 Task: Add an event with the title Third Monthly Performance Evaluation and Development Planning, date '2023/12/15', time 8:50 AM to 10:50 AMand add a description: Deadline reminders encourage proactive planning and time management. They serve as a cue for individuals to assess their progress, identify any obstacles, and adjust their plans accordingly to ensure timely completion of the task or project., put the event into Blue category, logged in from the account softage.7@softage.netand send the event invitation to softage.9@softage.net and softage.10@softage.net. Set a reminder for the event 1 hour before
Action: Mouse moved to (111, 144)
Screenshot: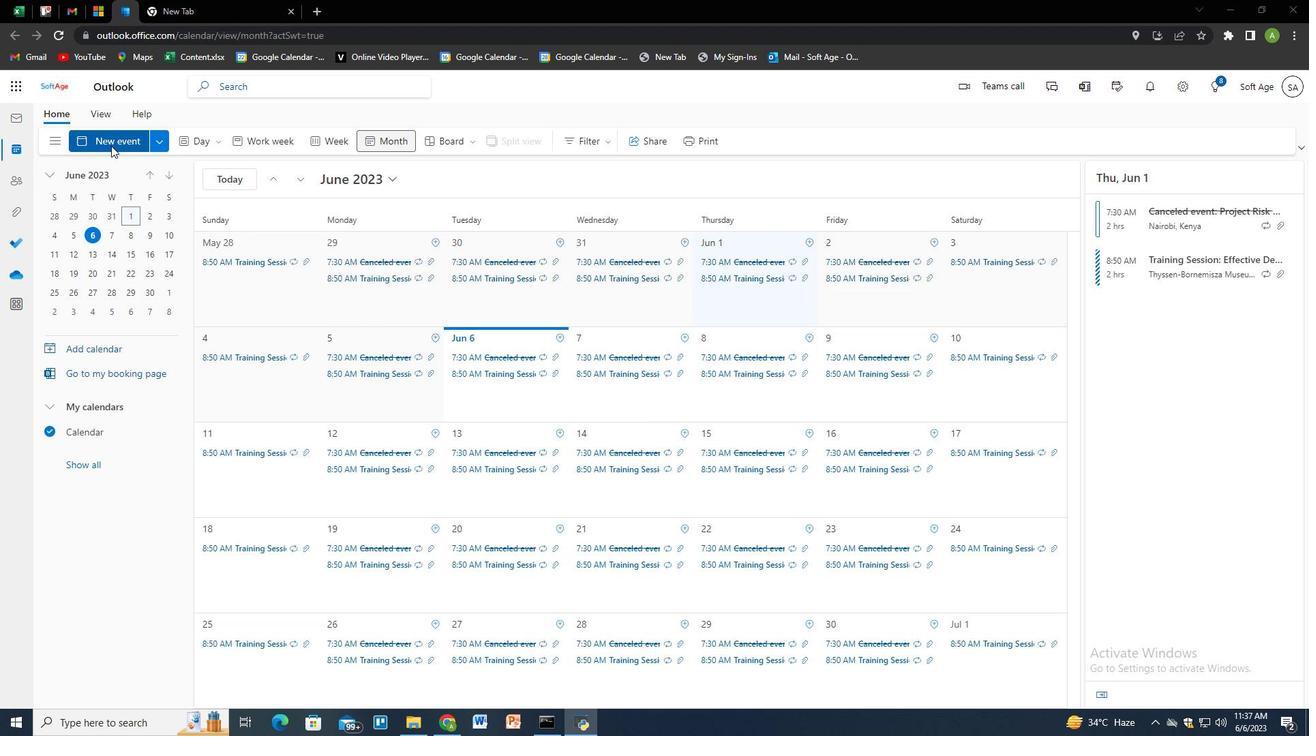 
Action: Mouse pressed left at (111, 144)
Screenshot: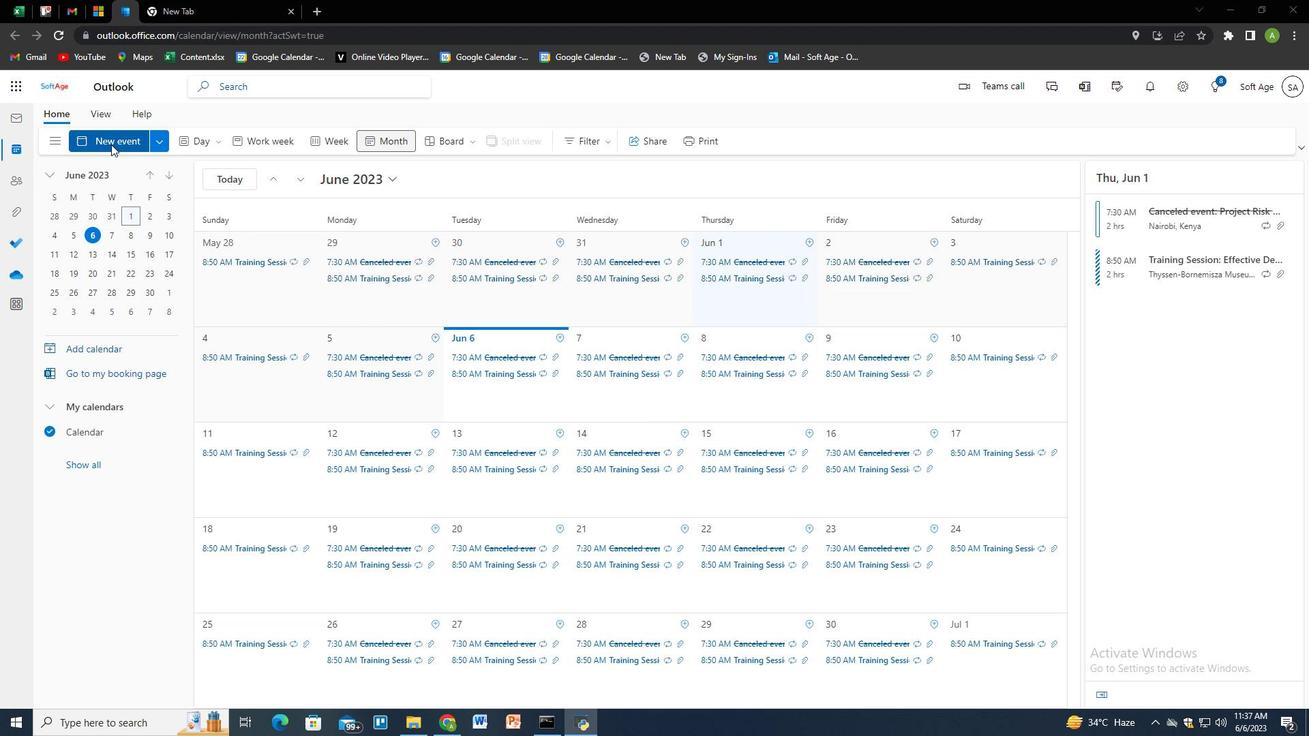 
Action: Mouse moved to (329, 251)
Screenshot: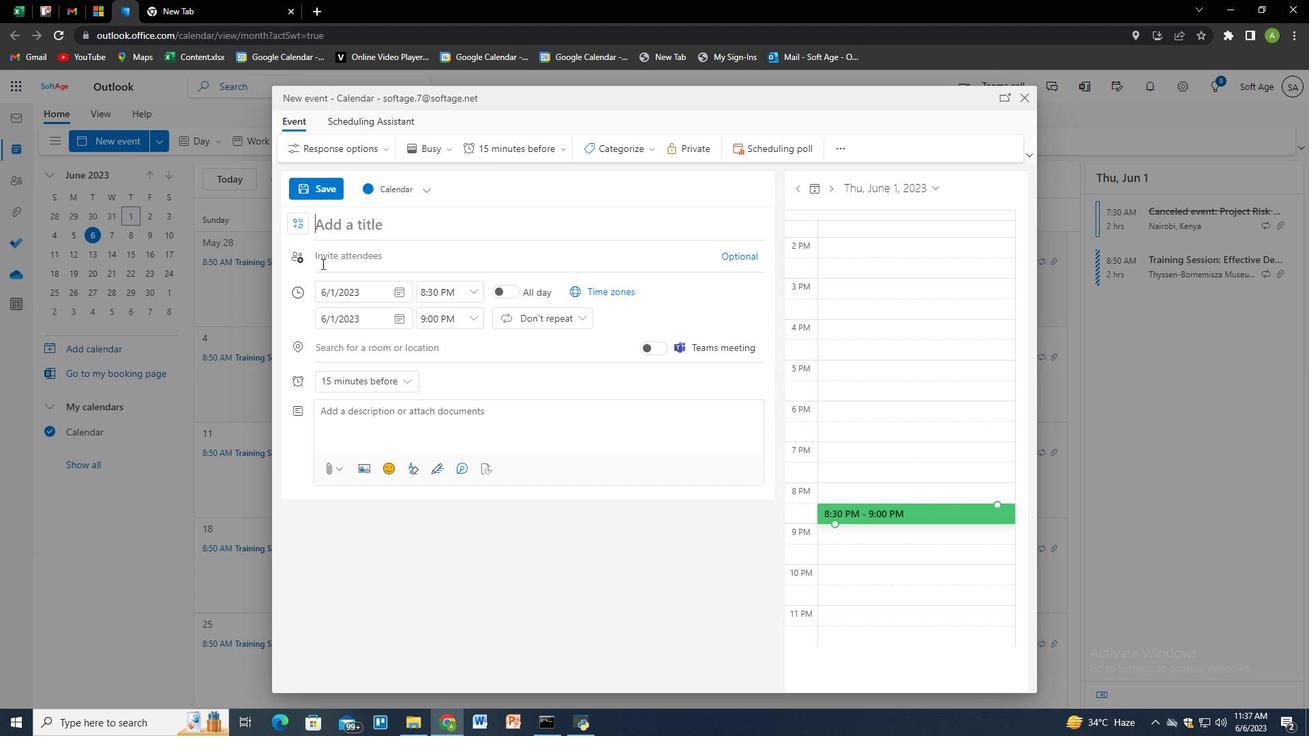 
Action: Key pressed <Key.shift>Third<Key.space><Key.shift>Monthly<Key.space>pe<Key.backspace><Key.backspace><Key.shift>Performance<Key.space><Key.shift>Evaluation<Key.space>and<Key.space><Key.shift>Development<Key.space><Key.shift>Planning,
Screenshot: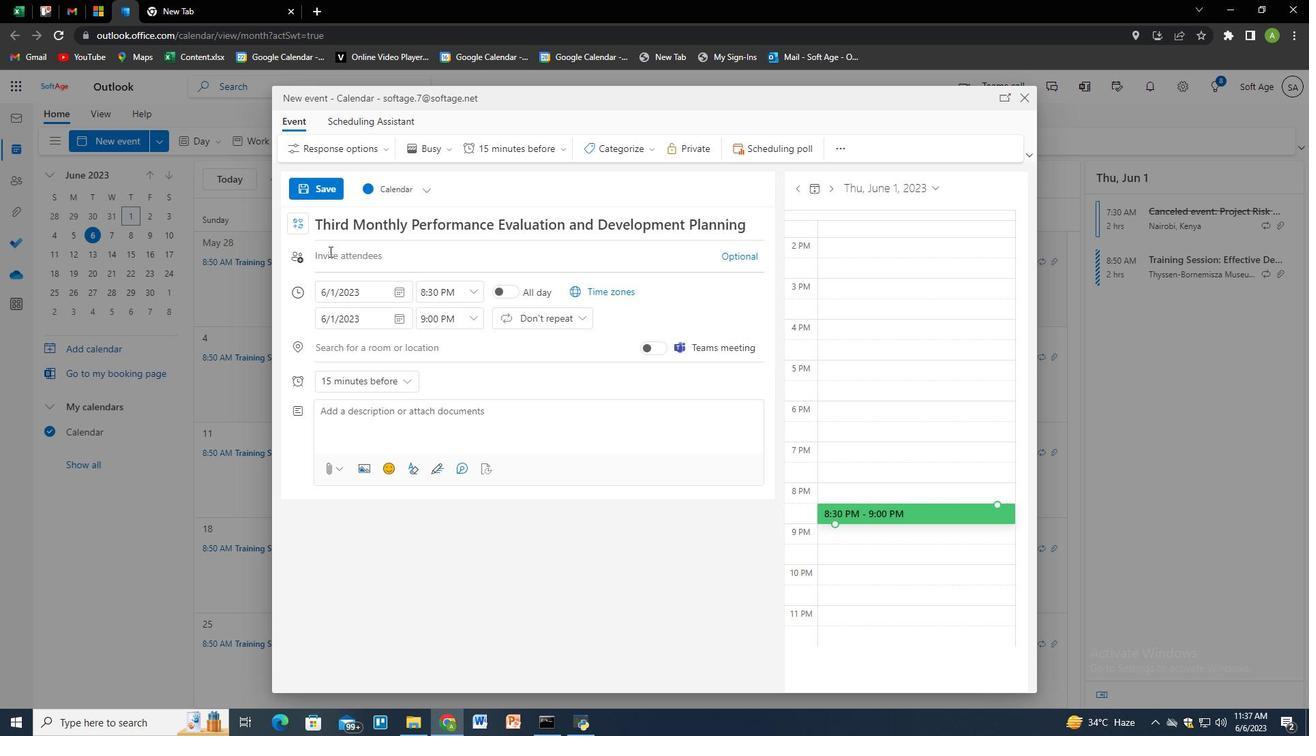 
Action: Mouse moved to (398, 292)
Screenshot: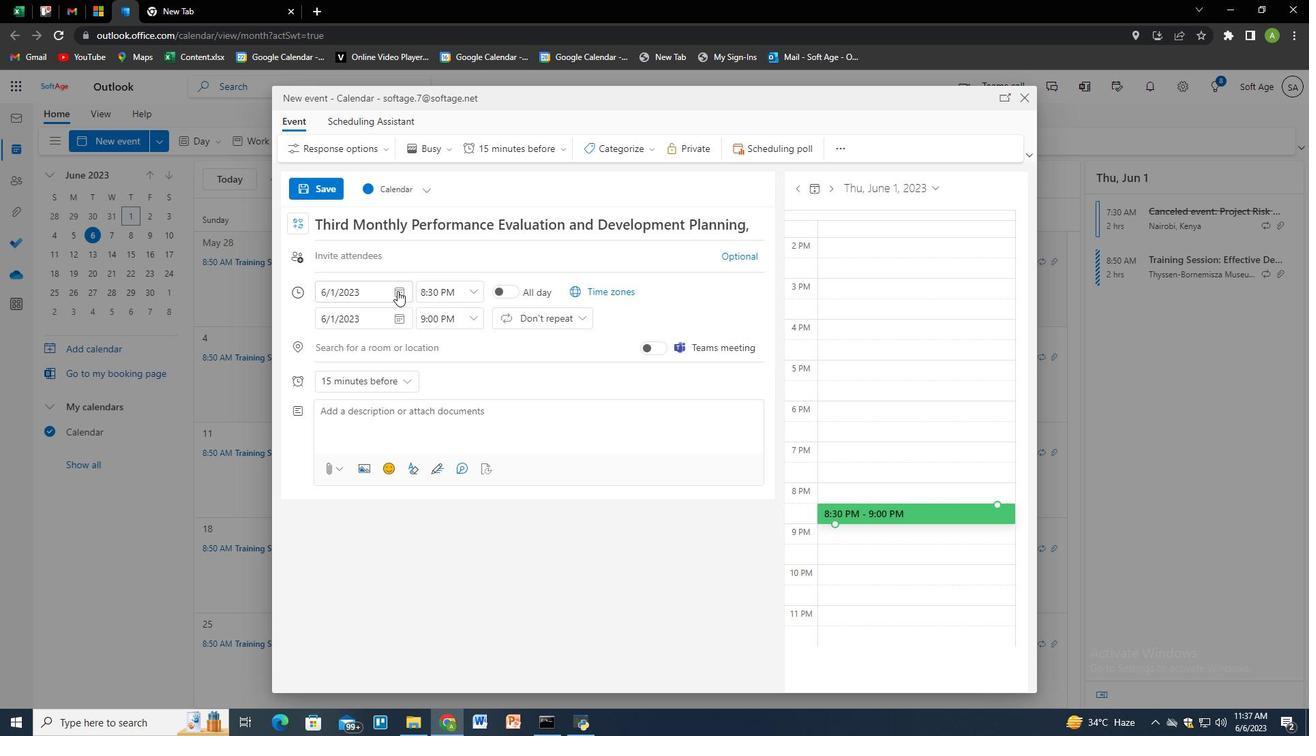 
Action: Mouse pressed left at (398, 292)
Screenshot: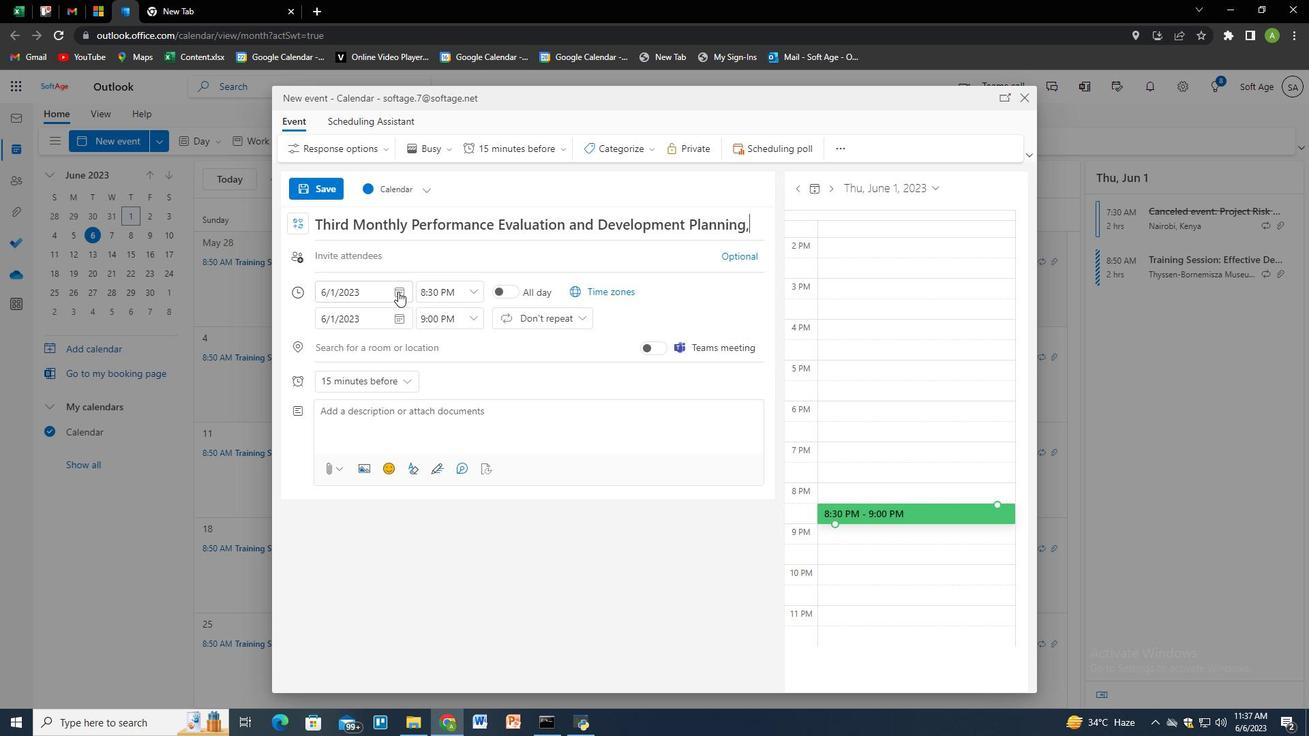 
Action: Mouse moved to (395, 313)
Screenshot: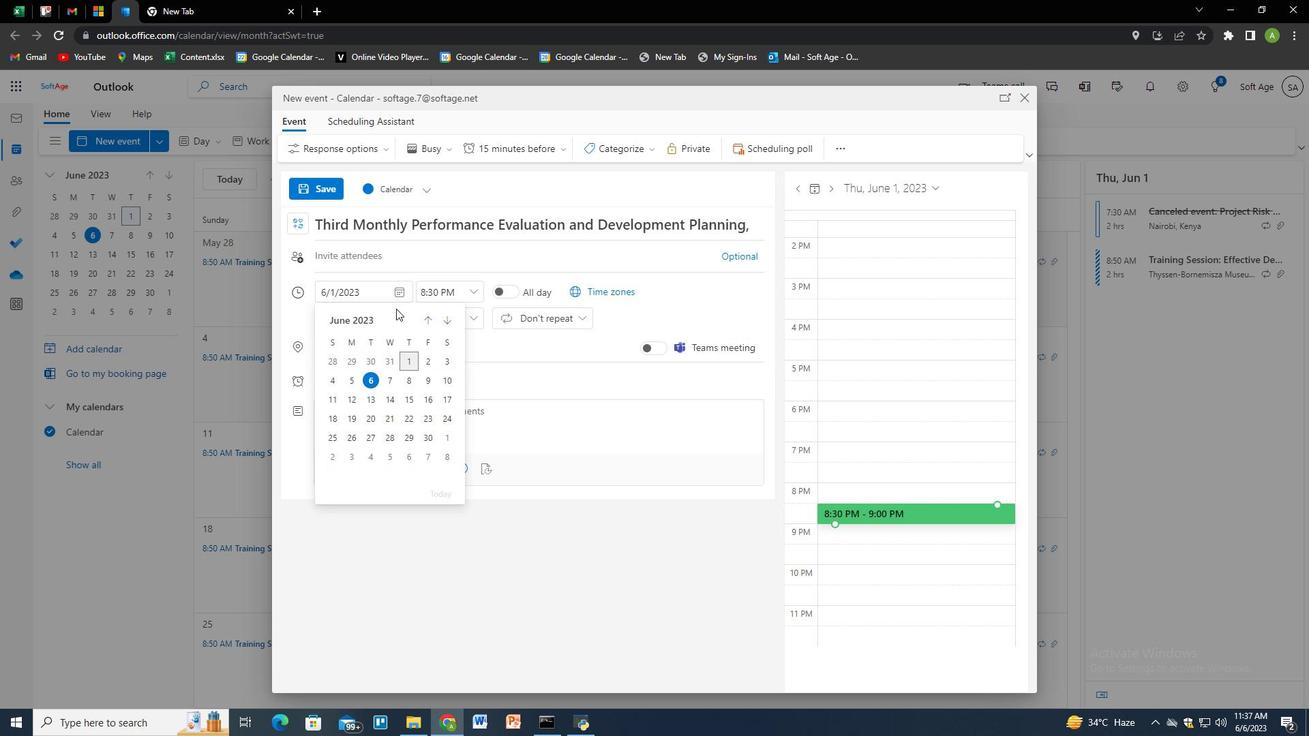 
Action: Mouse pressed left at (395, 313)
Screenshot: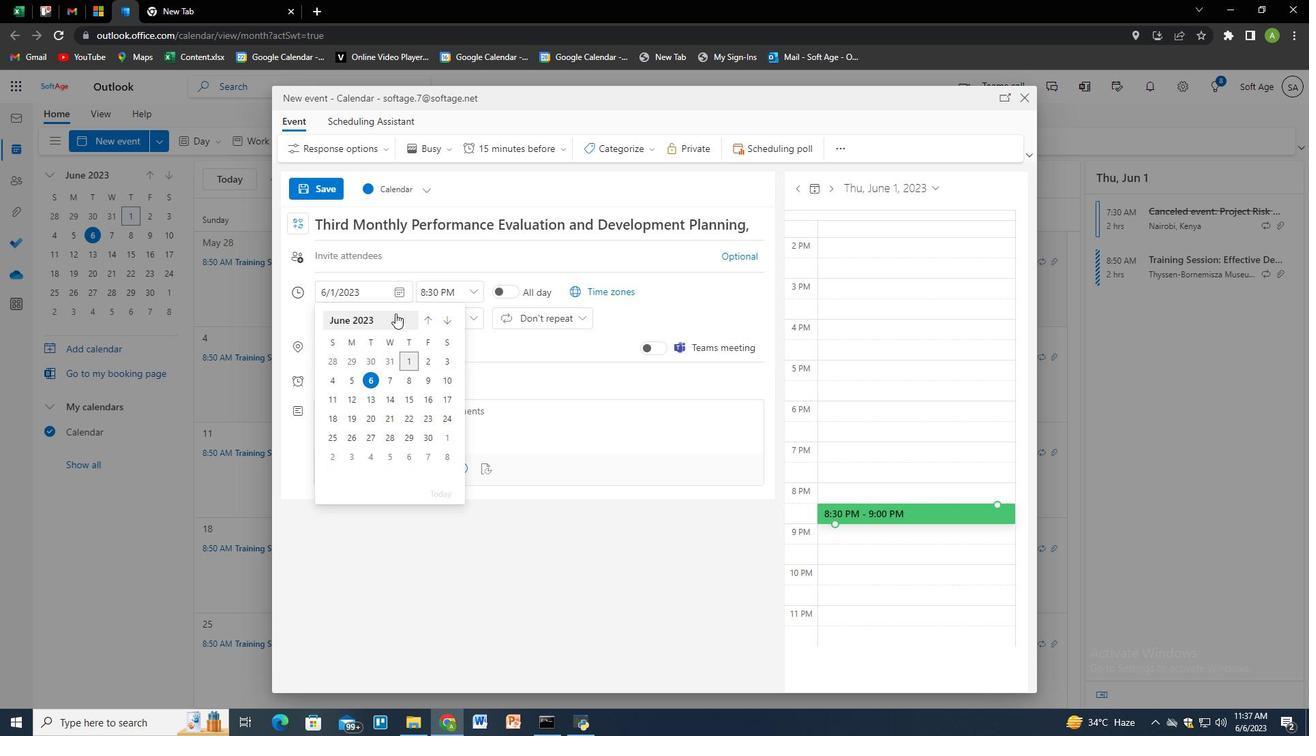 
Action: Mouse pressed left at (395, 313)
Screenshot: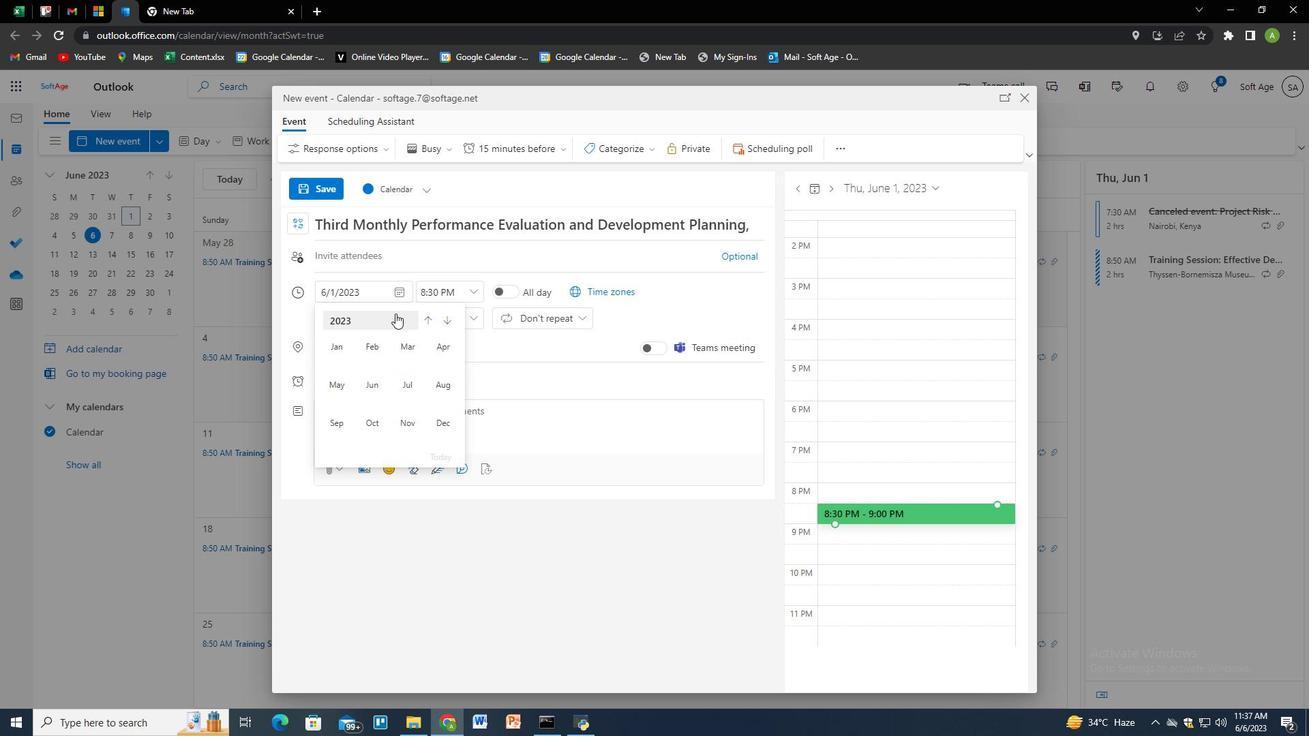 
Action: Mouse moved to (437, 347)
Screenshot: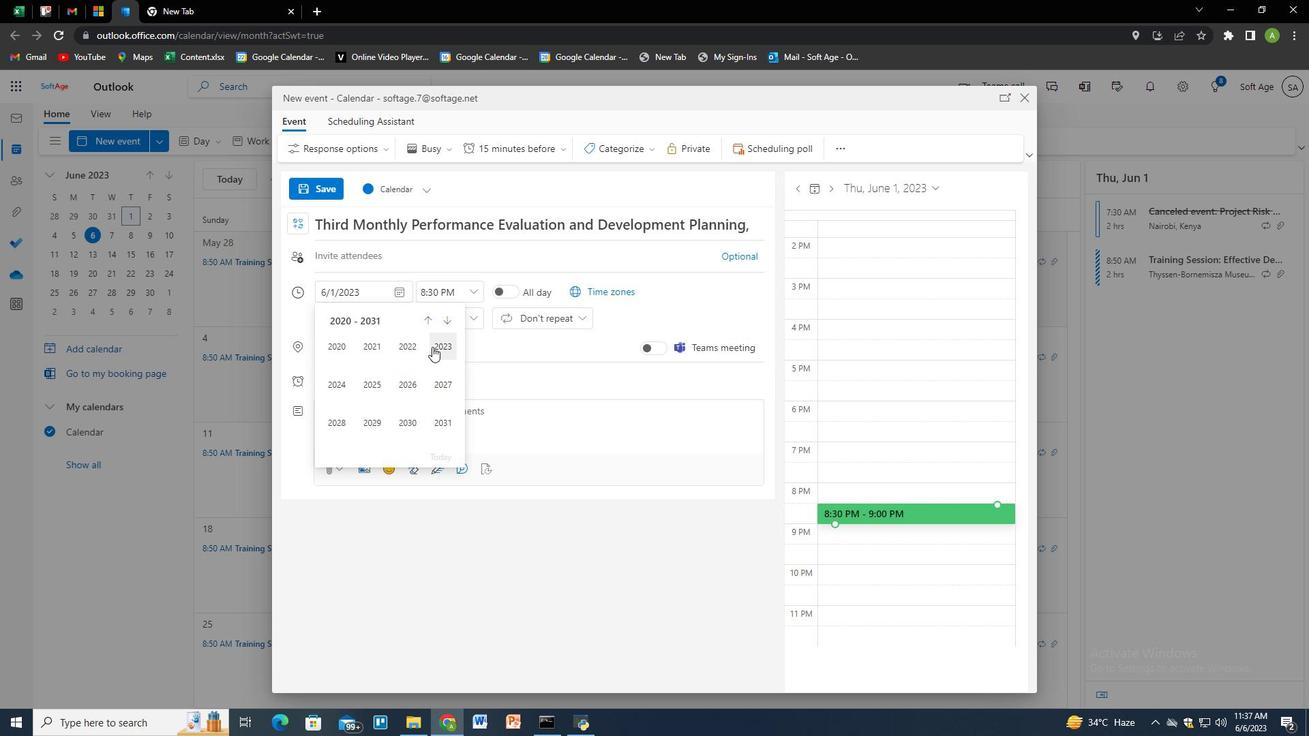 
Action: Mouse pressed left at (437, 347)
Screenshot: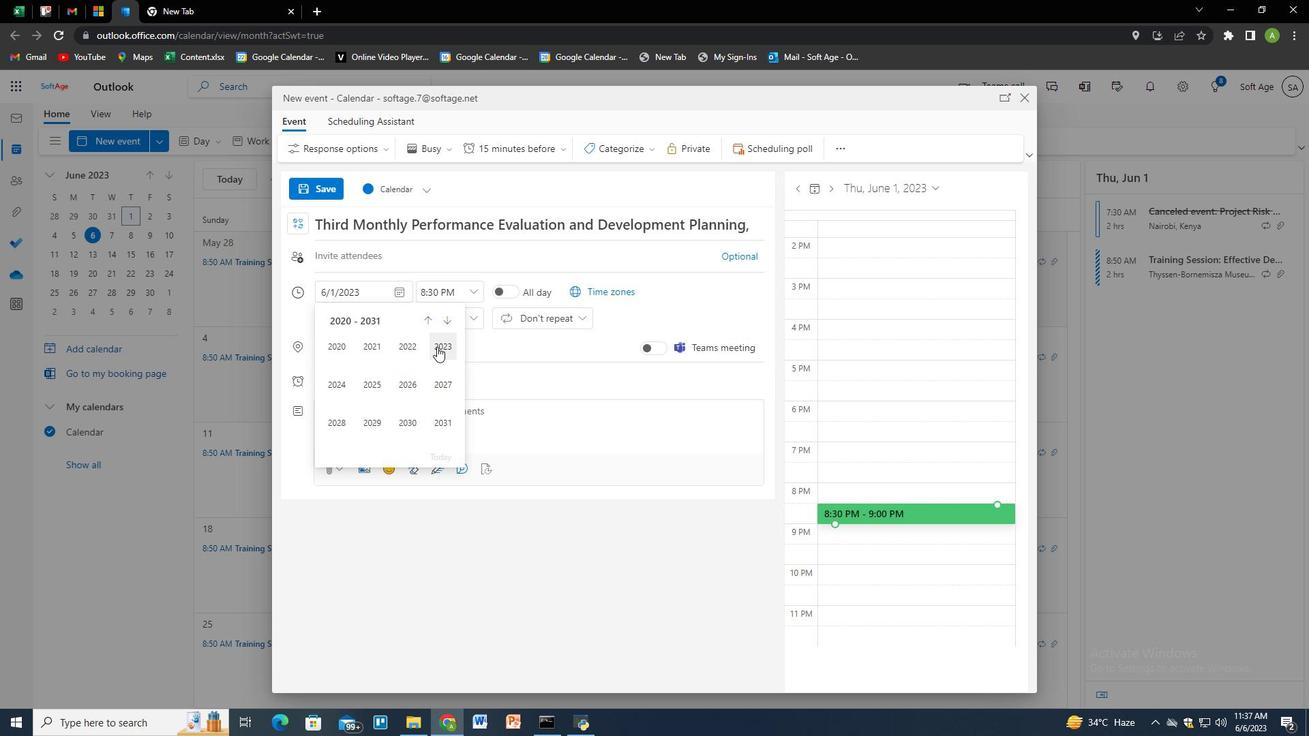 
Action: Mouse moved to (440, 419)
Screenshot: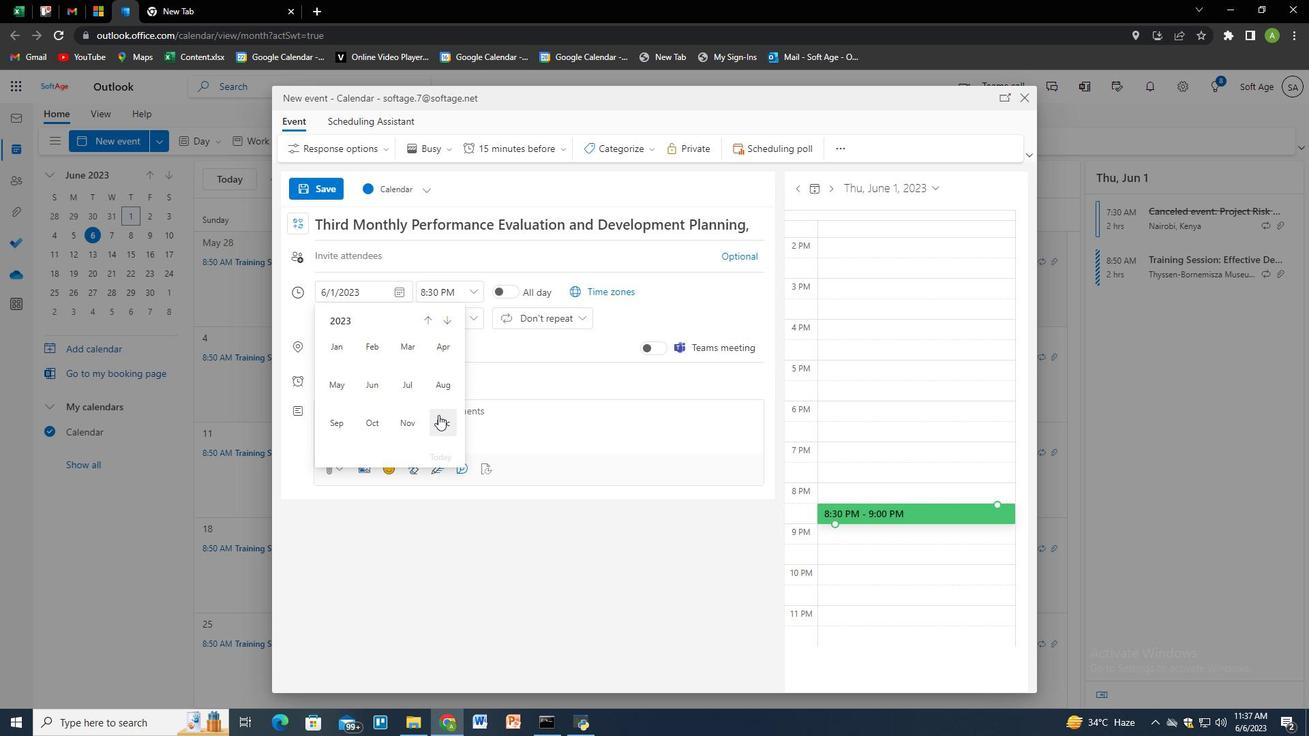 
Action: Mouse pressed left at (440, 419)
Screenshot: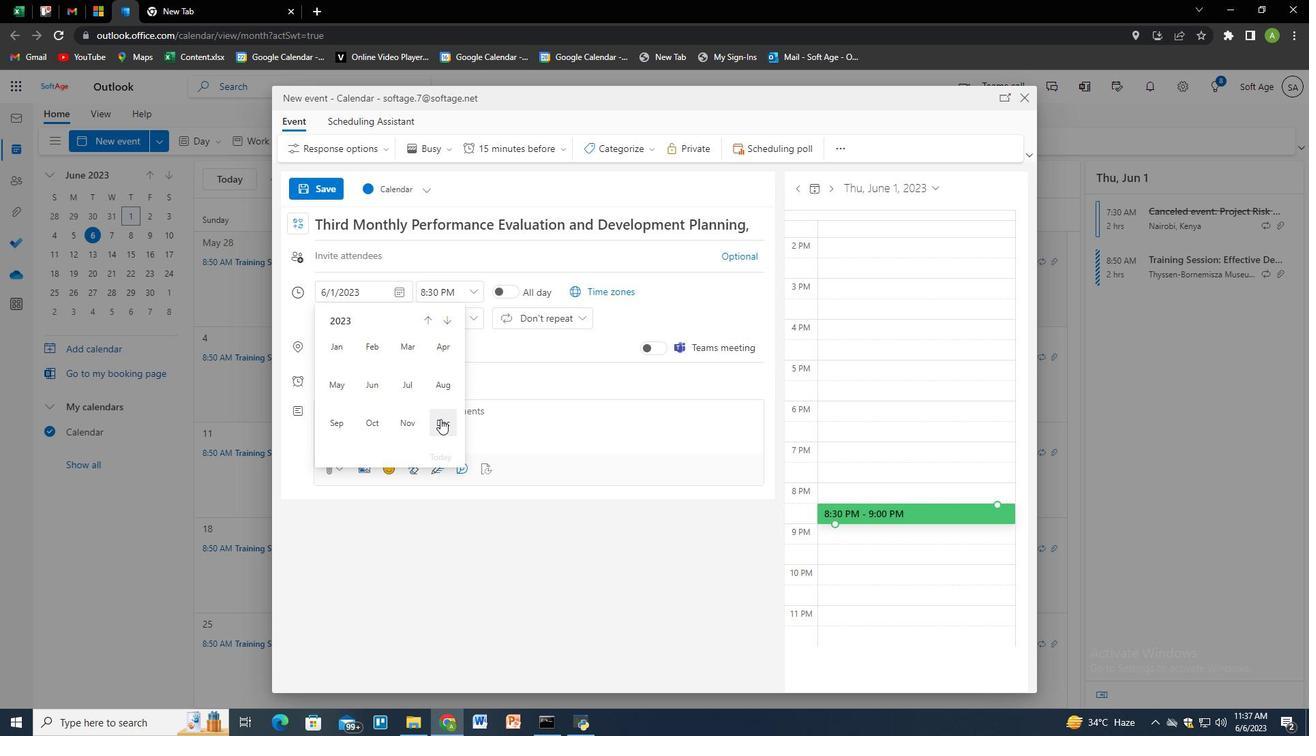 
Action: Mouse moved to (435, 403)
Screenshot: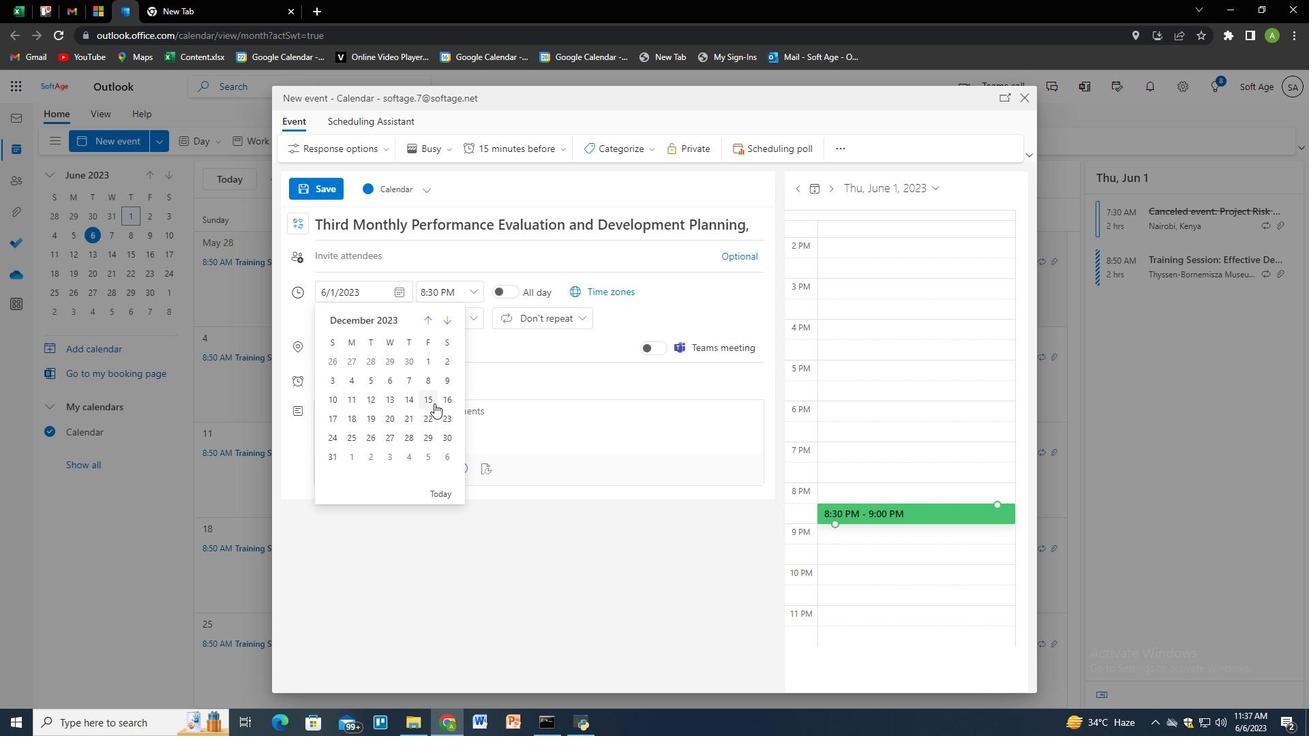 
Action: Mouse pressed left at (435, 403)
Screenshot: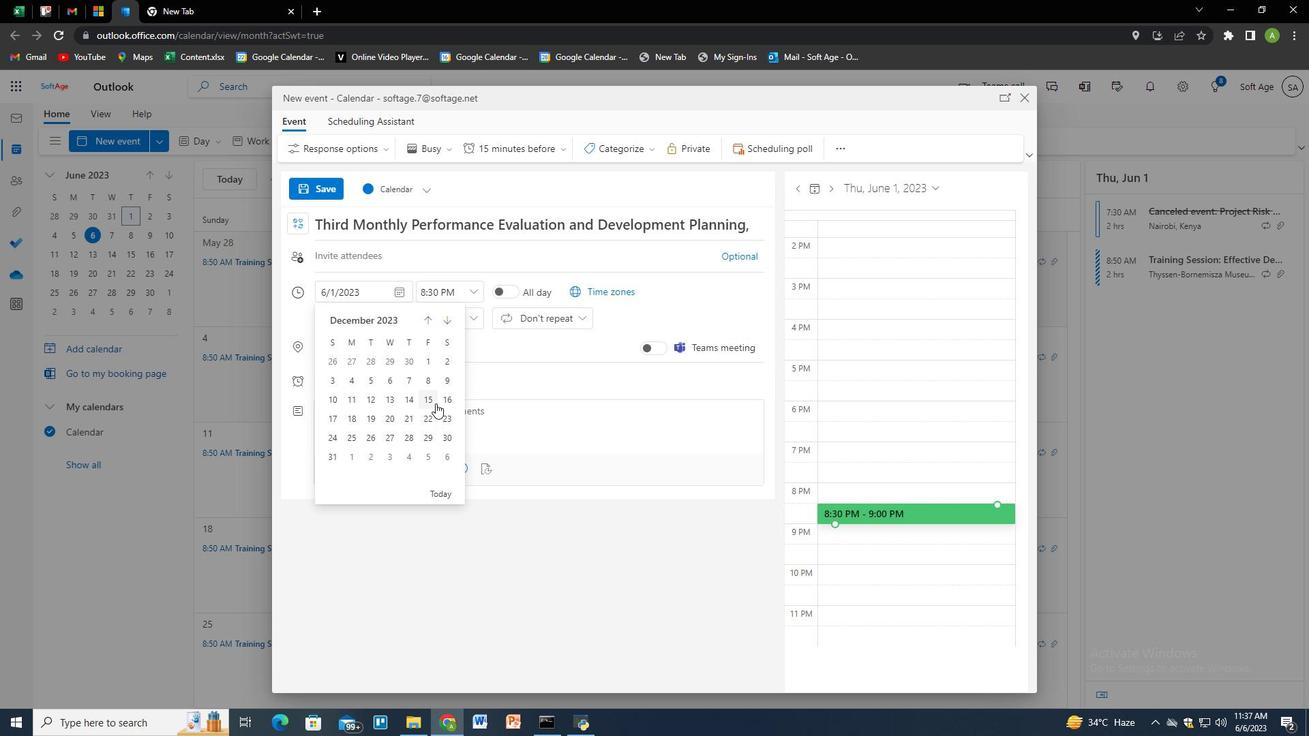 
Action: Mouse moved to (431, 294)
Screenshot: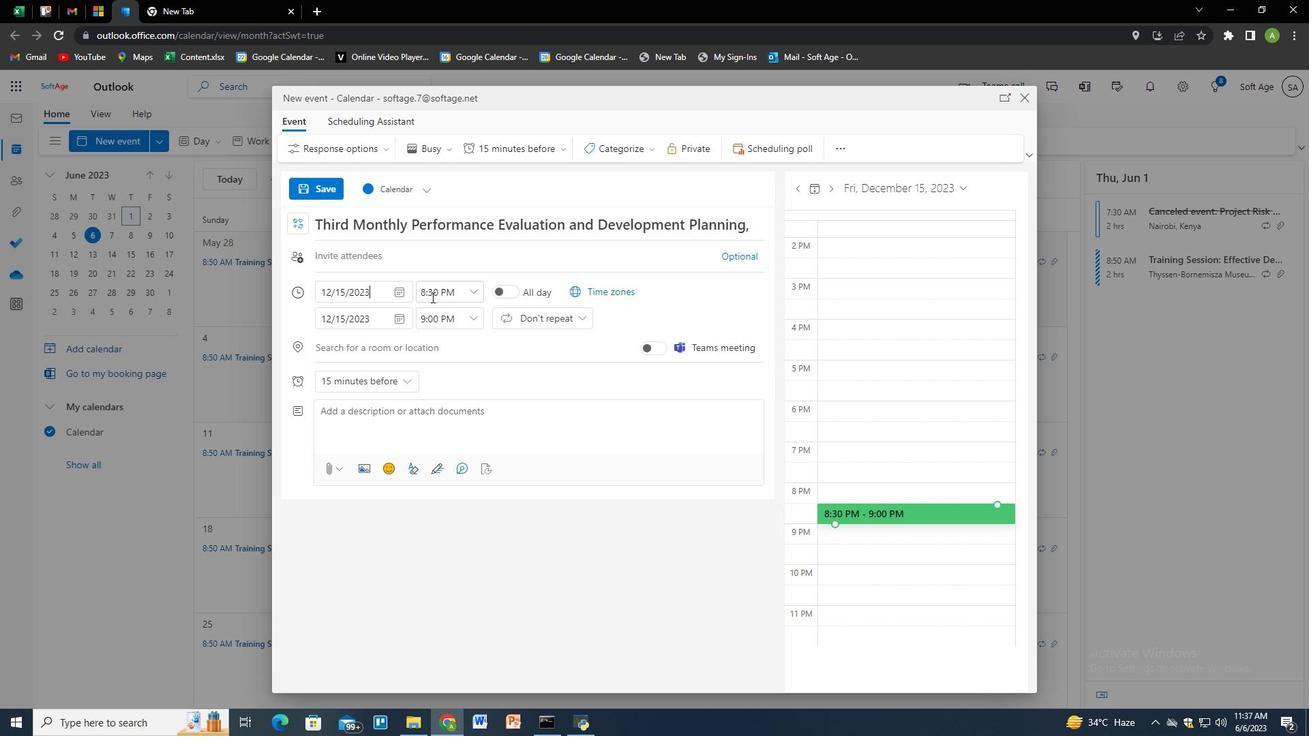 
Action: Mouse pressed left at (431, 294)
Screenshot: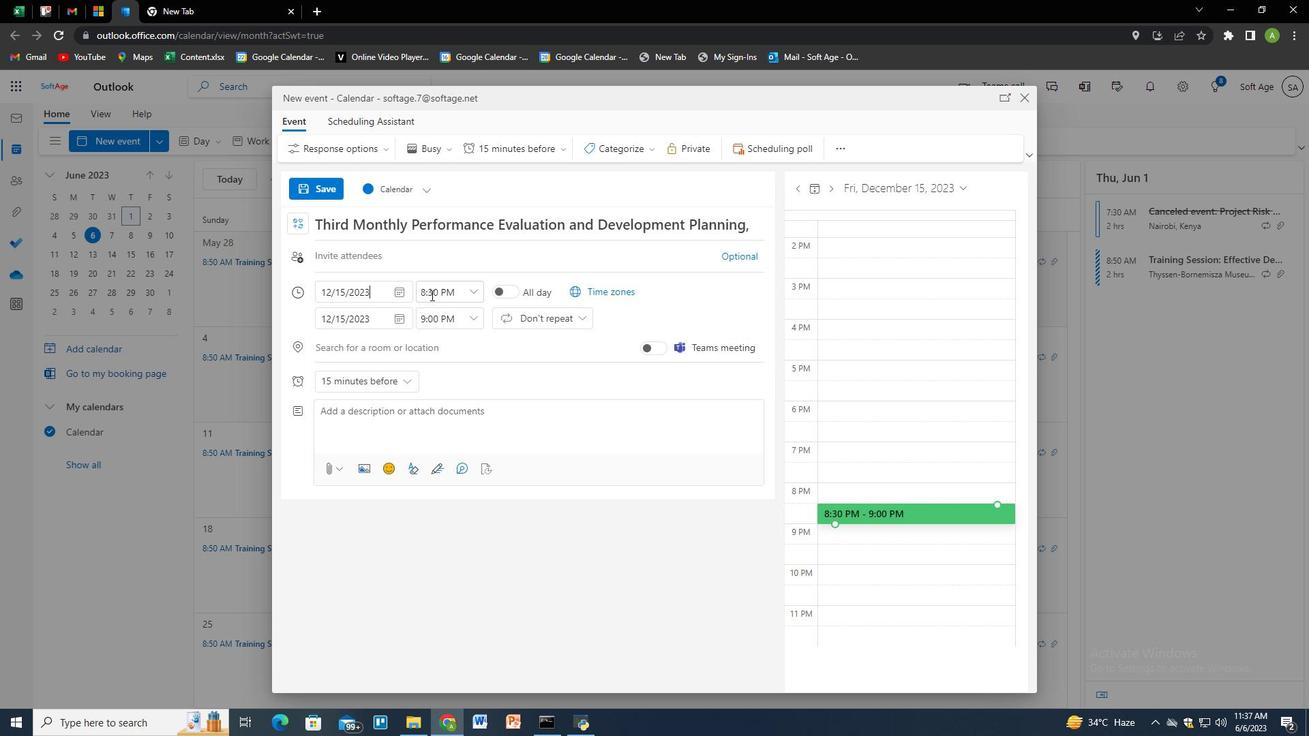 
Action: Key pressed 8<Key.shift_r>:50<Key.space><Key.shift>AM
Screenshot: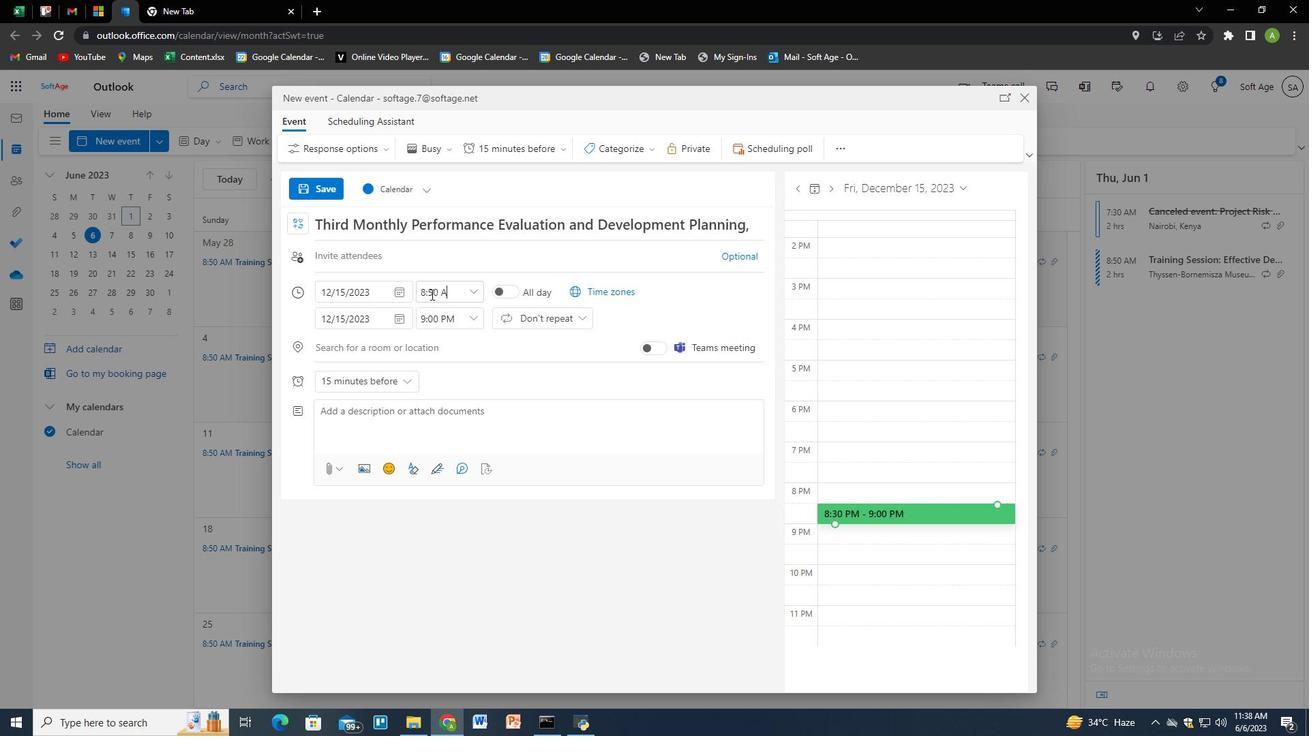 
Action: Mouse moved to (436, 314)
Screenshot: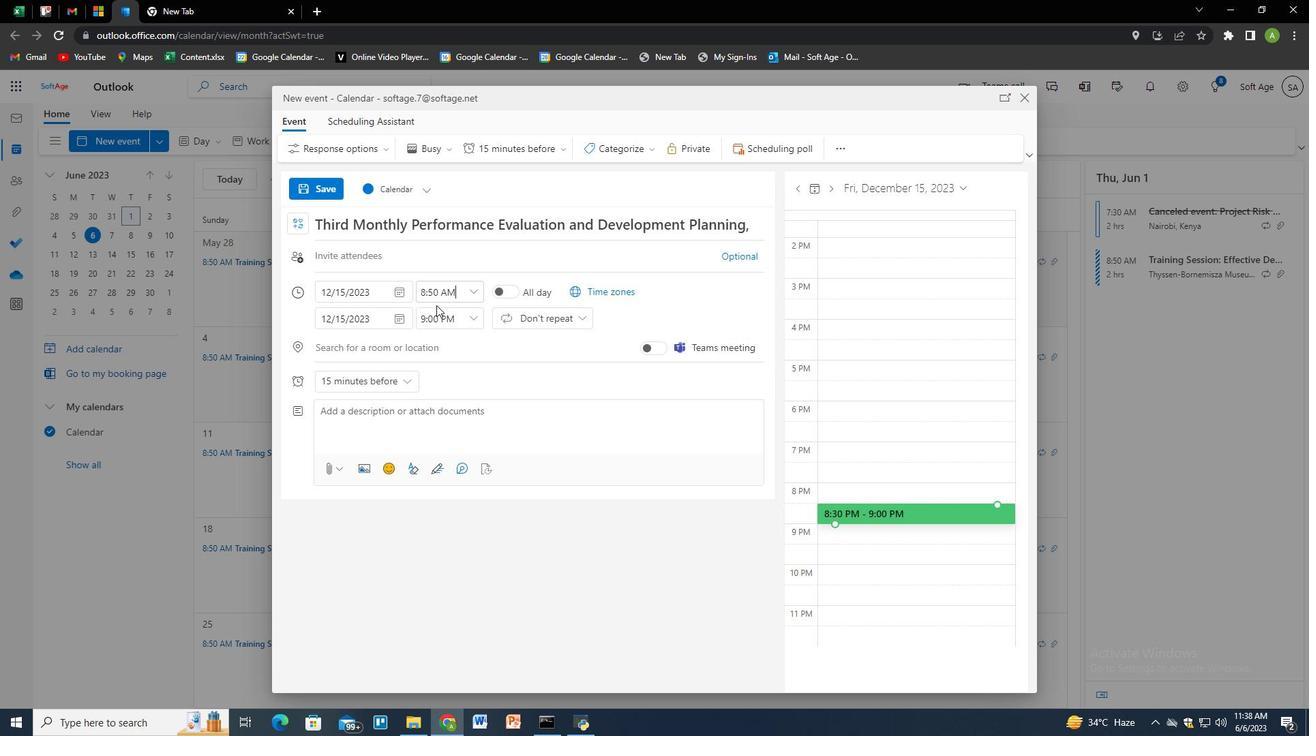 
Action: Mouse pressed left at (436, 314)
Screenshot: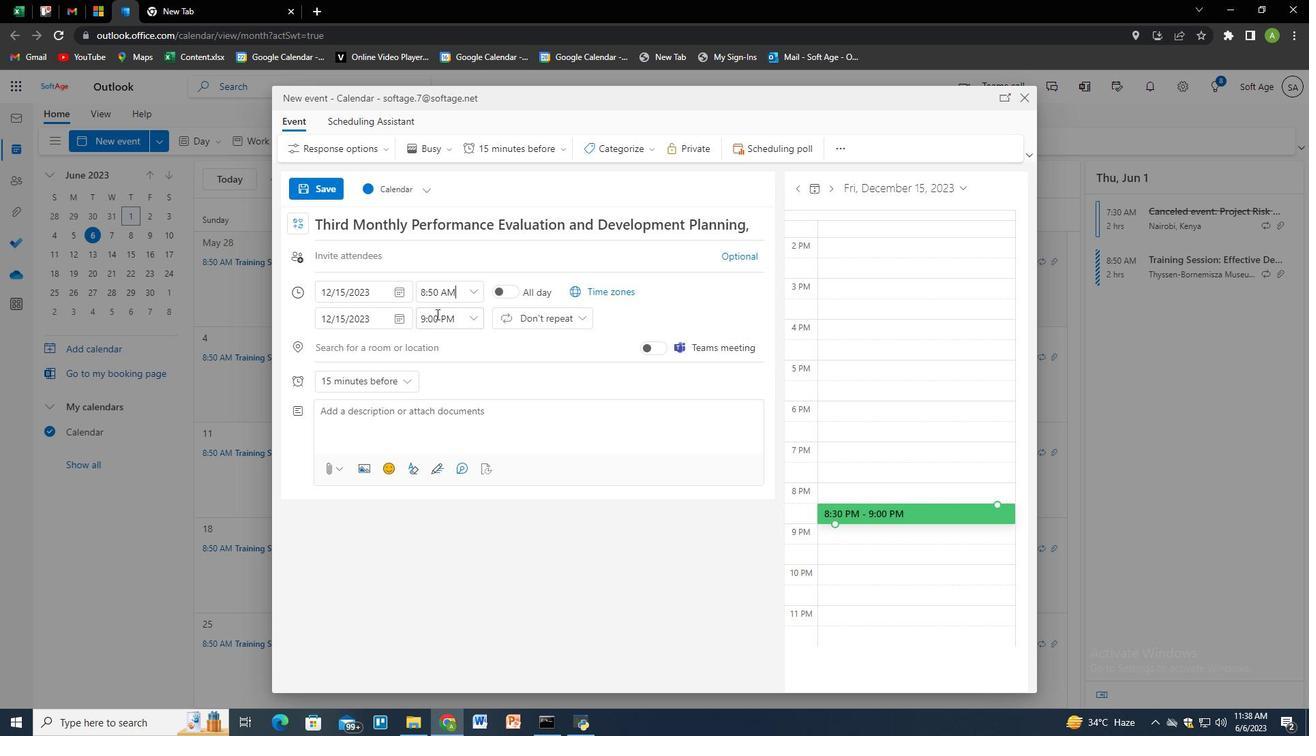 
Action: Key pressed 10<Key.shift_r>:50<Key.space><Key.shift><Key.shift><Key.shift><Key.shift><Key.shift>AMM<Key.tab><Key.tab><Key.tab><Key.tab><Key.tab><Key.tab><Key.tab><Key.shift>Deadlinw<Key.space><Key.backspace><Key.backspace>e<Key.space>reminders<Key.space>encourage<Key.space>proactive<Key.space>planning<Key.space>and<Key.space>time<Key.space>management.<Key.space><Key.shift>They<Key.space>serve<Key.space>as<Key.space>acu<Key.backspace><Key.backspace>
Screenshot: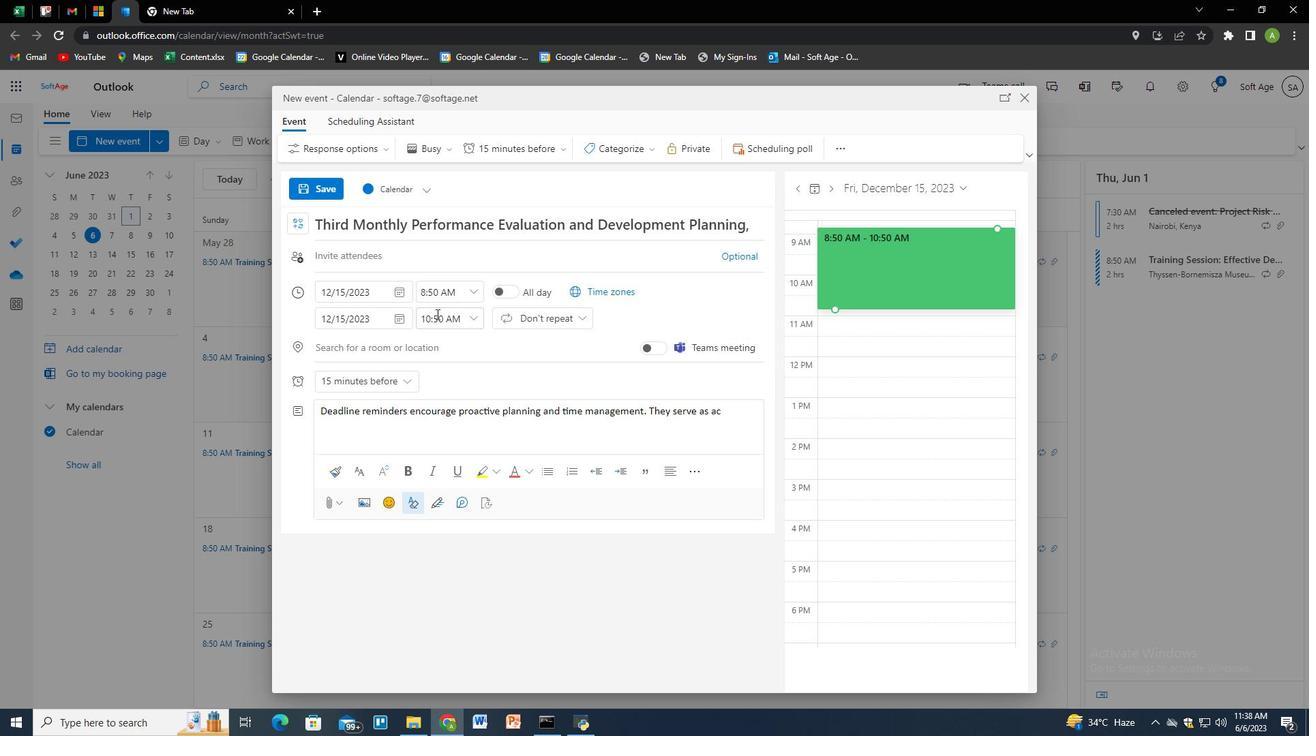 
Action: Mouse moved to (1311, 419)
Screenshot: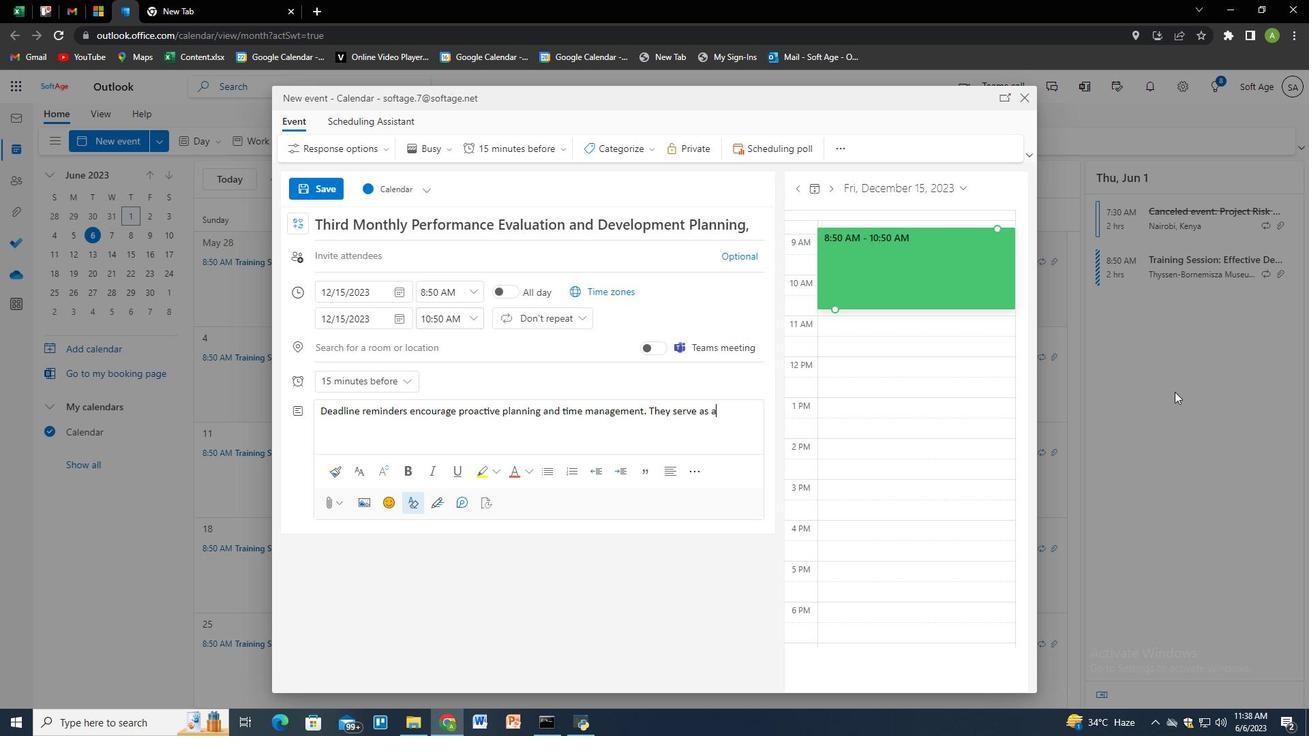 
Action: Key pressed <Key.space>cue<Key.space>for<Key.space>individuals<Key.space>to<Key.space>assess<Key.space>ther<Key.backspace>ir<Key.space>progrea<Key.backspace>ss,<Key.space><Key.shift>They<Key.space>serve<Key.space>as<Key.space><Key.backspace><Key.backspace><Key.backspace><Key.backspace><Key.backspace><Key.backspace><Key.backspace><Key.backspace><Key.backspace><Key.backspace><Key.backspace><Key.backspace><Key.backspace><Key.backspace><Key.backspace><Key.backspace><Key.backspace><Key.backspace><Key.backspace><Key.backspace><Key.backspace><Key.backspace><Key.backspace><Key.backspace><Key.backspace><Key.backspace><Key.backspace><Key.backspace><Key.backspace><Key.backspace><Key.backspace><Key.backspace><Key.backspace><Key.backspace><Key.backspace><Key.backspace><Key.backspace><Key.backspace><Key.backspace><Key.backspace><Key.backspace><Key.backspace><Key.backspace><Key.backspace><Key.backspace><Key.backspace><Key.backspace><Key.backspace><Key.backspace><Key.backspace><Key.backspace><Key.backspace>individuals<Key.space>to<Key.space>assiss<Key.backspace><Key.backspace><Key.backspace>ess<Key.space>their<Key.space>r<Key.backspace>progress,ide<Key.backspace><Key.backspace><Key.backspace><Key.space>identigy<Key.backspace><Key.backspace>fy<Key.space>any<Key.space>obstacles,<Key.space>and<Key.space>adjuct<Key.backspace><Key.backspace>st<Key.space>their<Key.space>plans<Key.space>accordingly<Key.space>to<Key.space>enfu<Key.backspace><Key.backspace>sure<Key.space>timely<Key.space>completion<Key.space>of<Key.space>the<Key.space>tadk<Key.backspace><Key.backspace>sk<Key.space>or<Key.space>project.
Screenshot: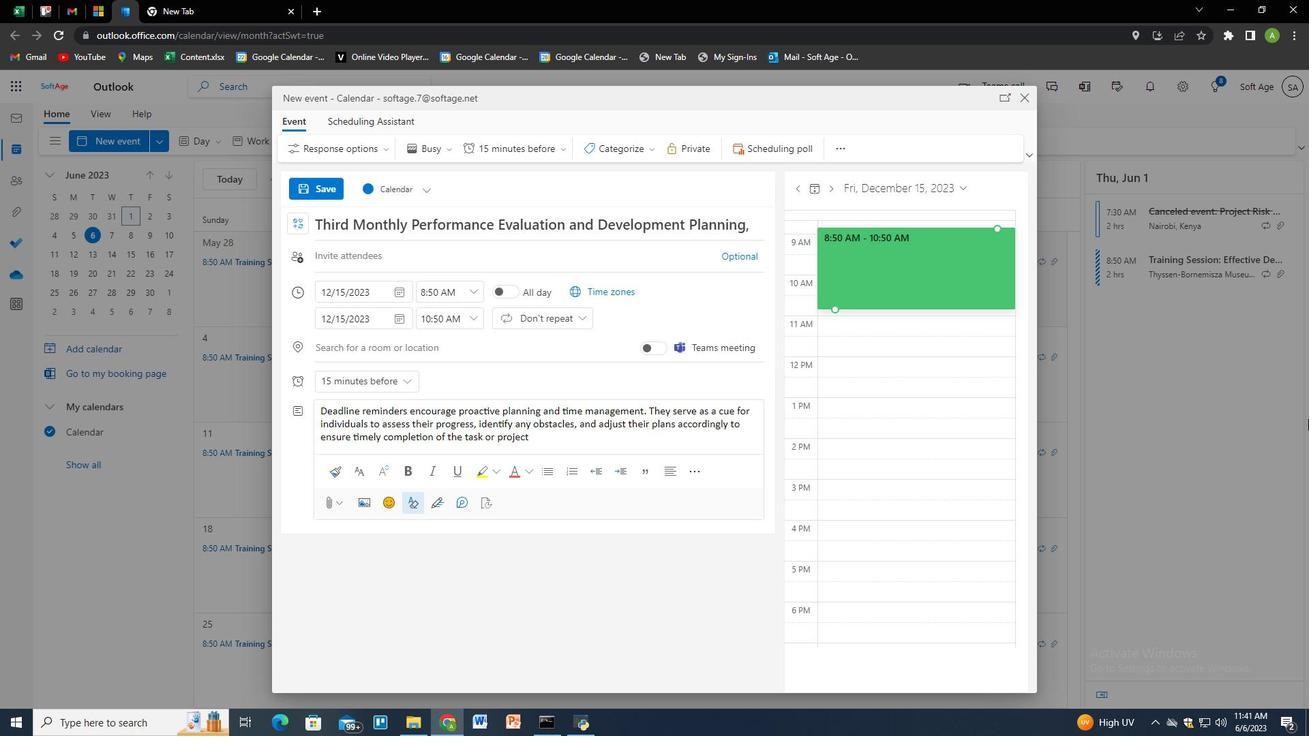 
Action: Mouse moved to (631, 157)
Screenshot: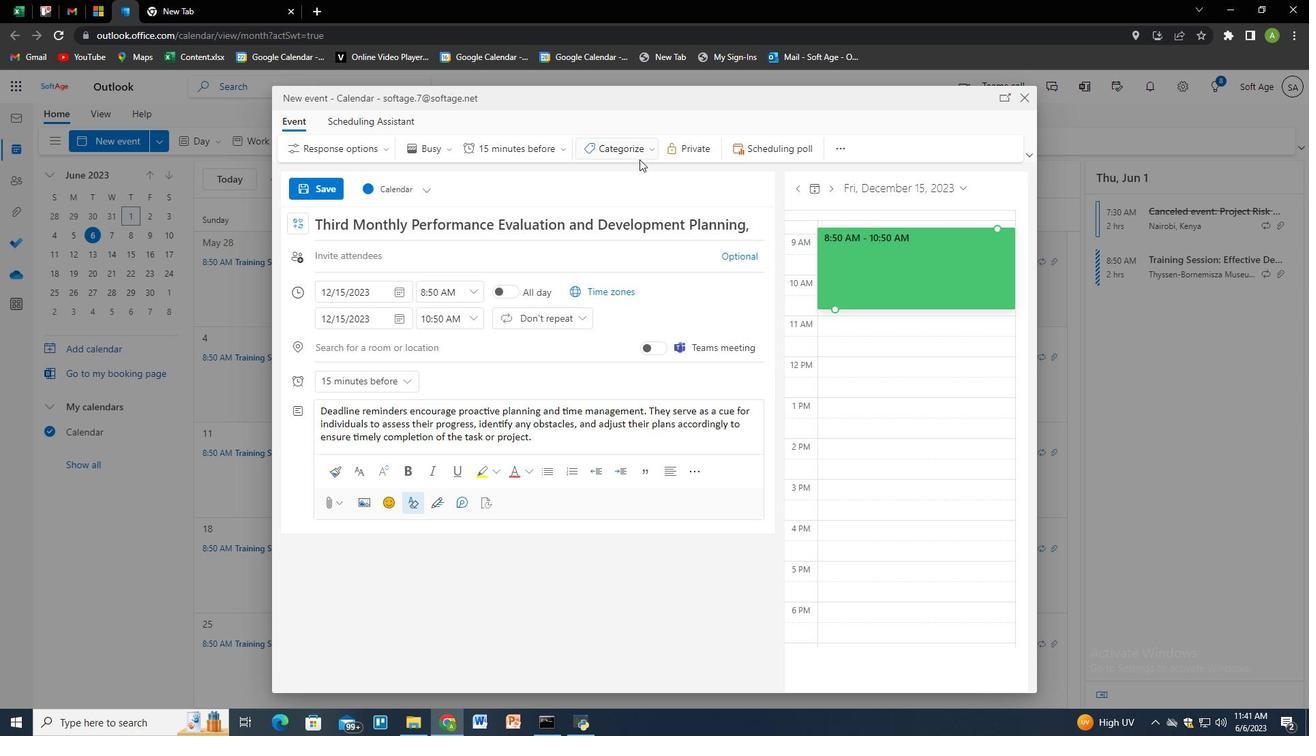 
Action: Mouse pressed left at (631, 157)
Screenshot: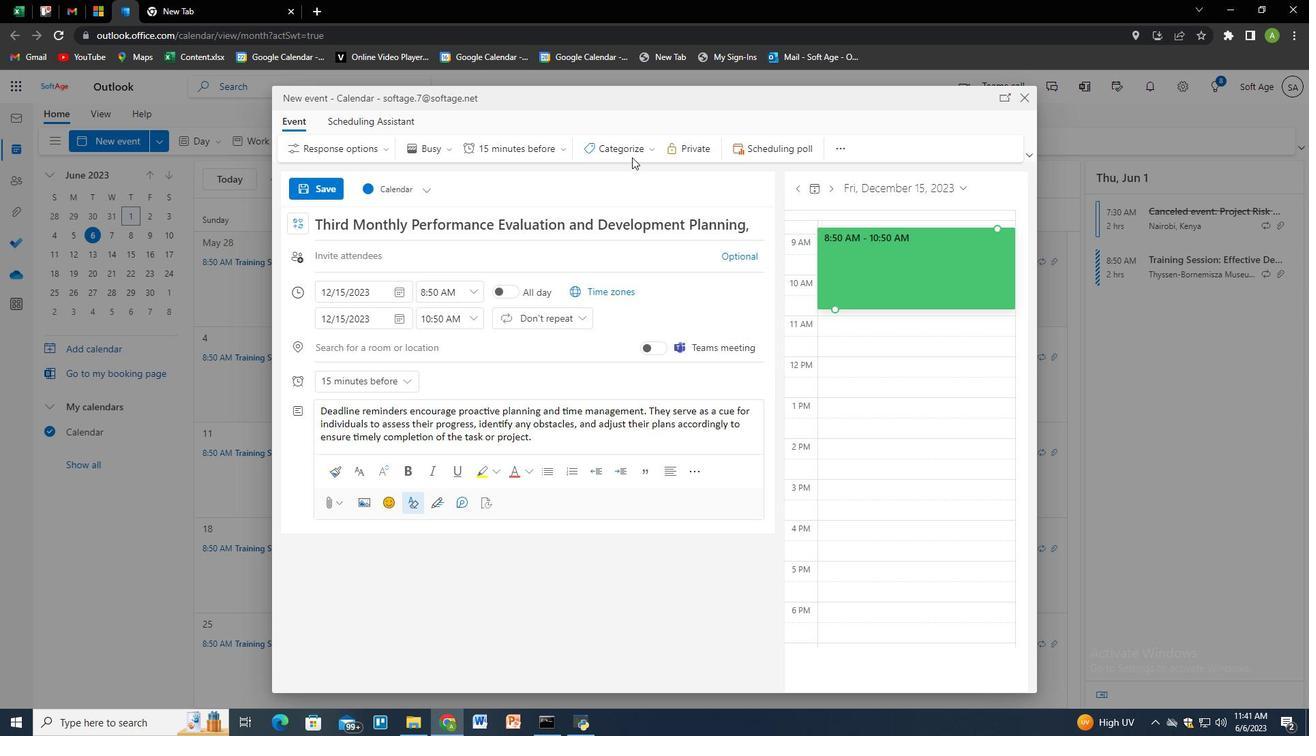 
Action: Mouse moved to (630, 178)
Screenshot: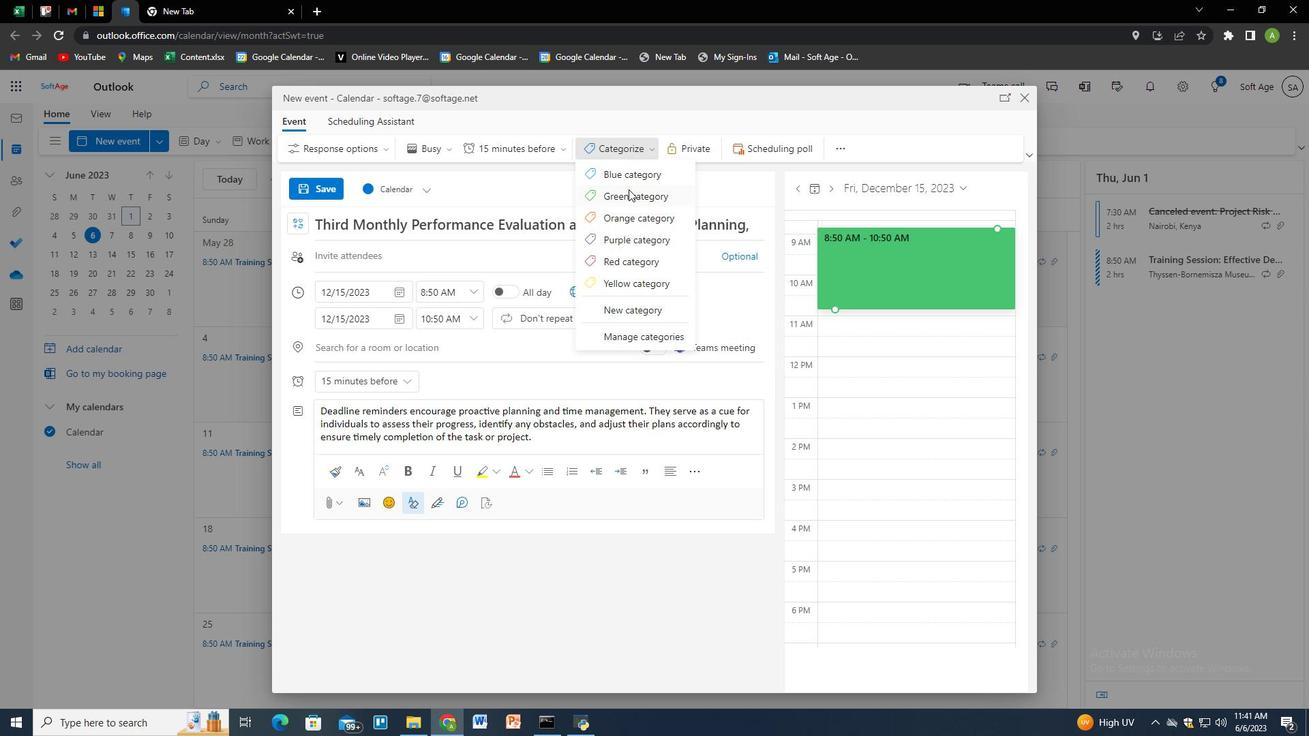 
Action: Mouse pressed left at (630, 178)
Screenshot: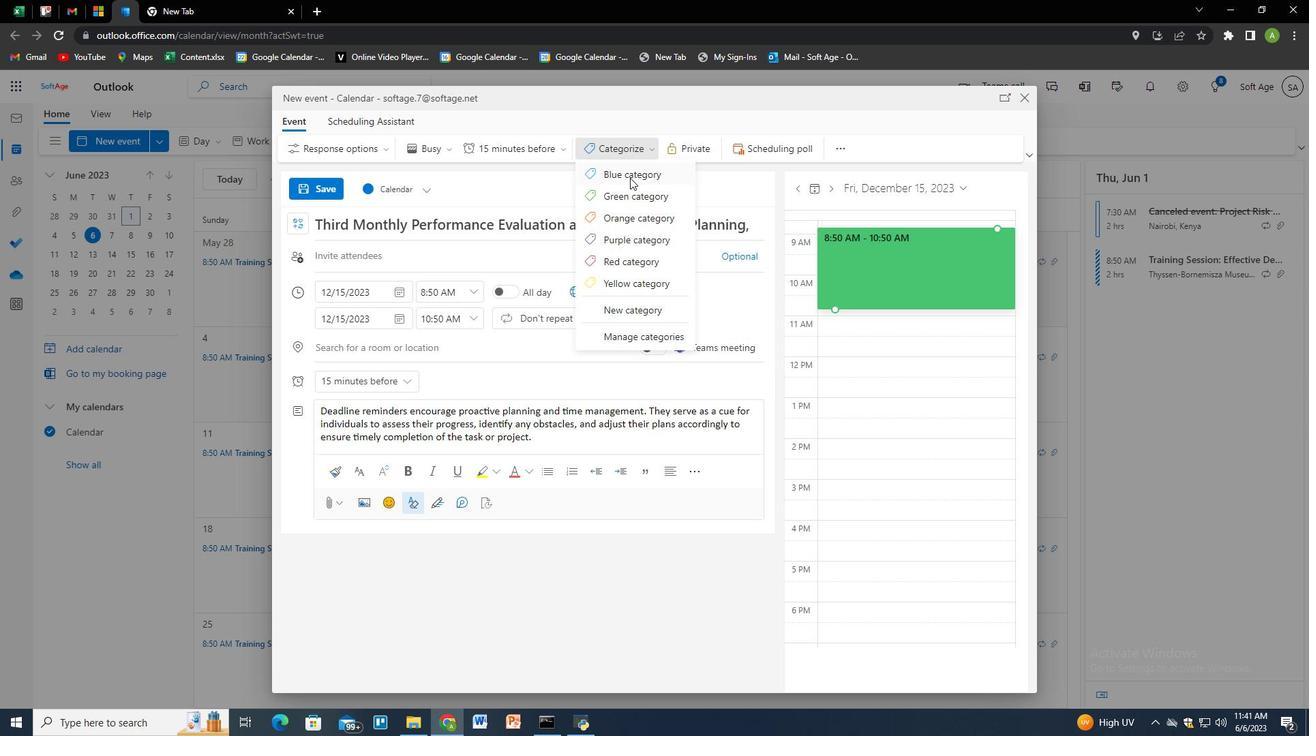 
Action: Mouse moved to (414, 258)
Screenshot: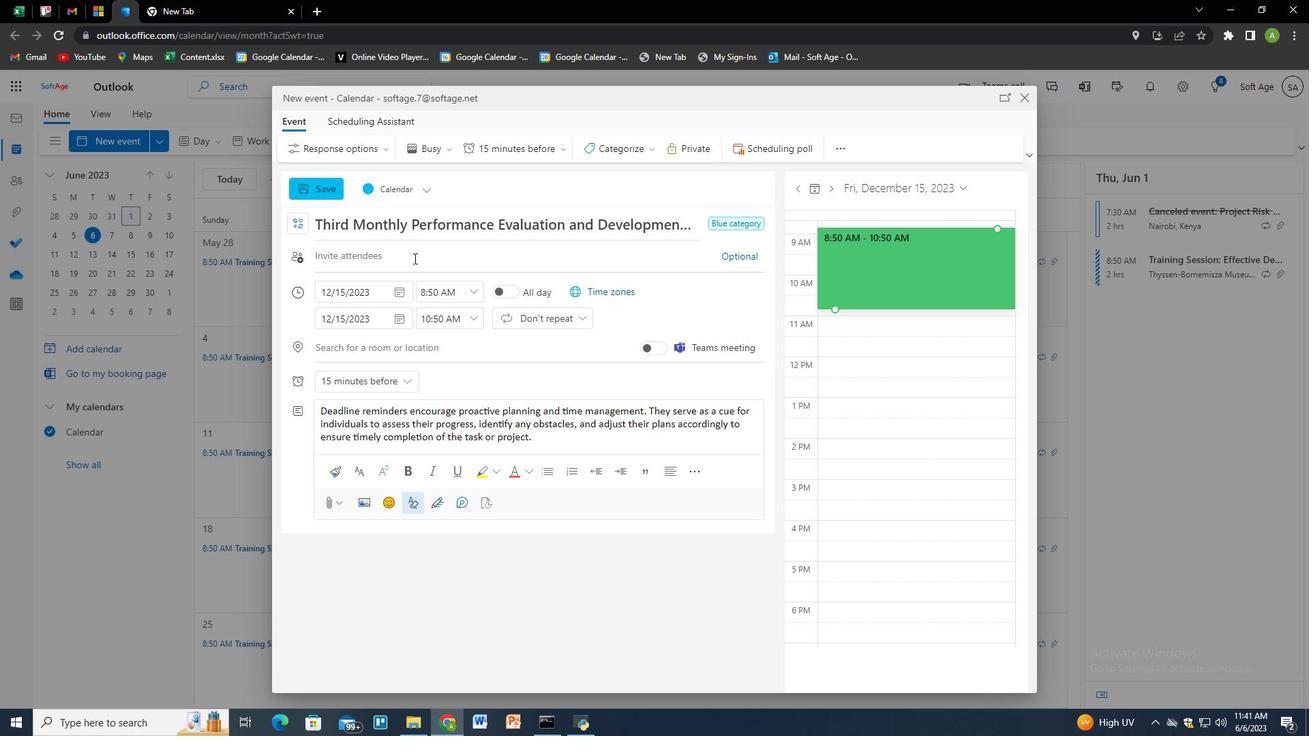 
Action: Mouse pressed left at (414, 258)
Screenshot: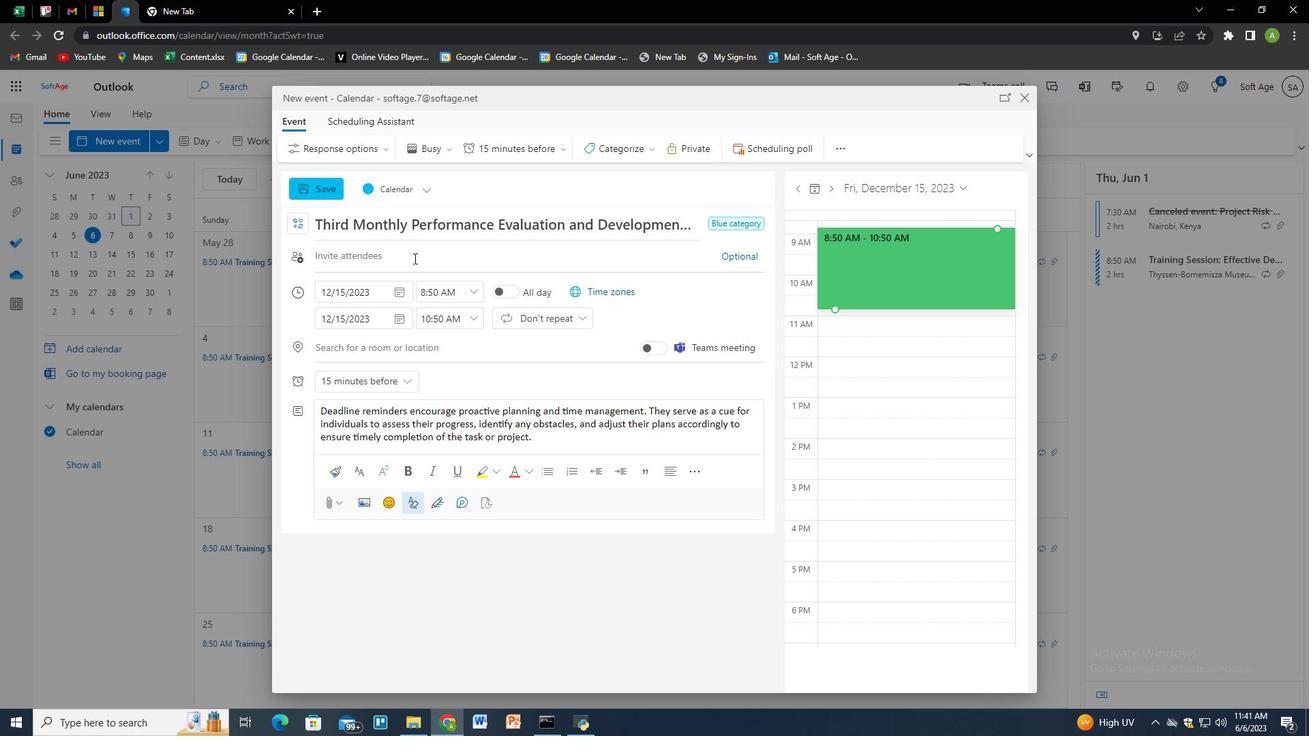 
Action: Key pressed spft<Key.backspace><Key.backspace><Key.backspace>oftage.9<Key.shift><Key.shift><Key.shift><Key.shift><Key.shift><Key.shift><Key.shift><Key.shift><Key.shift><Key.shift><Key.shift><Key.shift><Key.shift>@soff<Key.backspace>tage.net<Key.enter>softage.10<Key.shift>@softagenet<Key.enter>
Screenshot: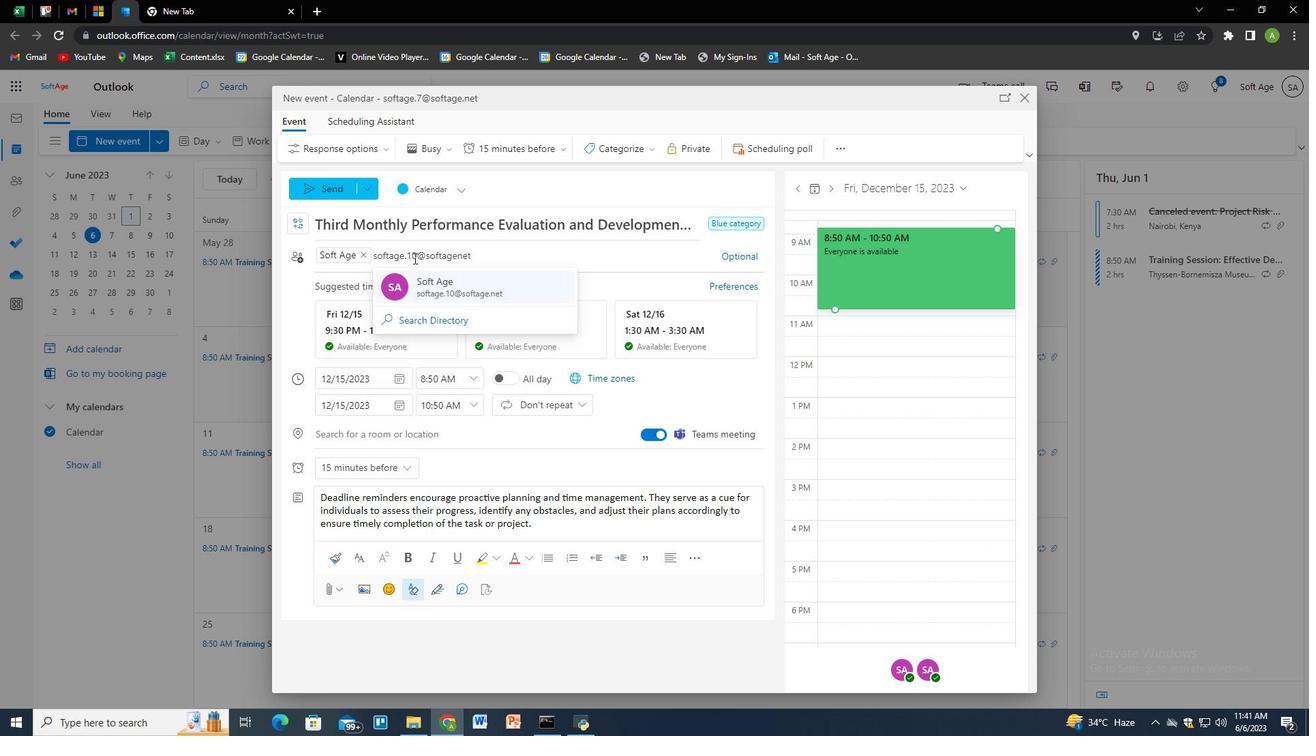 
Action: Mouse moved to (563, 148)
Screenshot: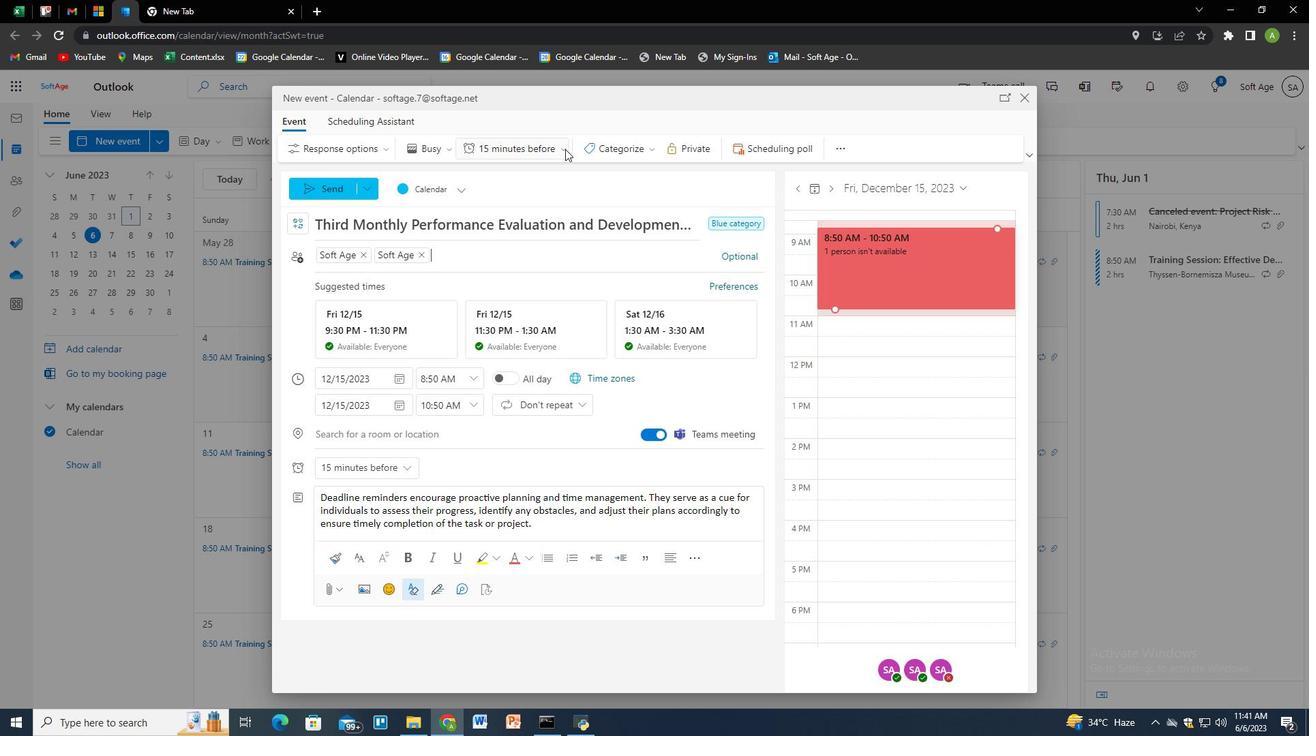 
Action: Mouse pressed left at (563, 148)
Screenshot: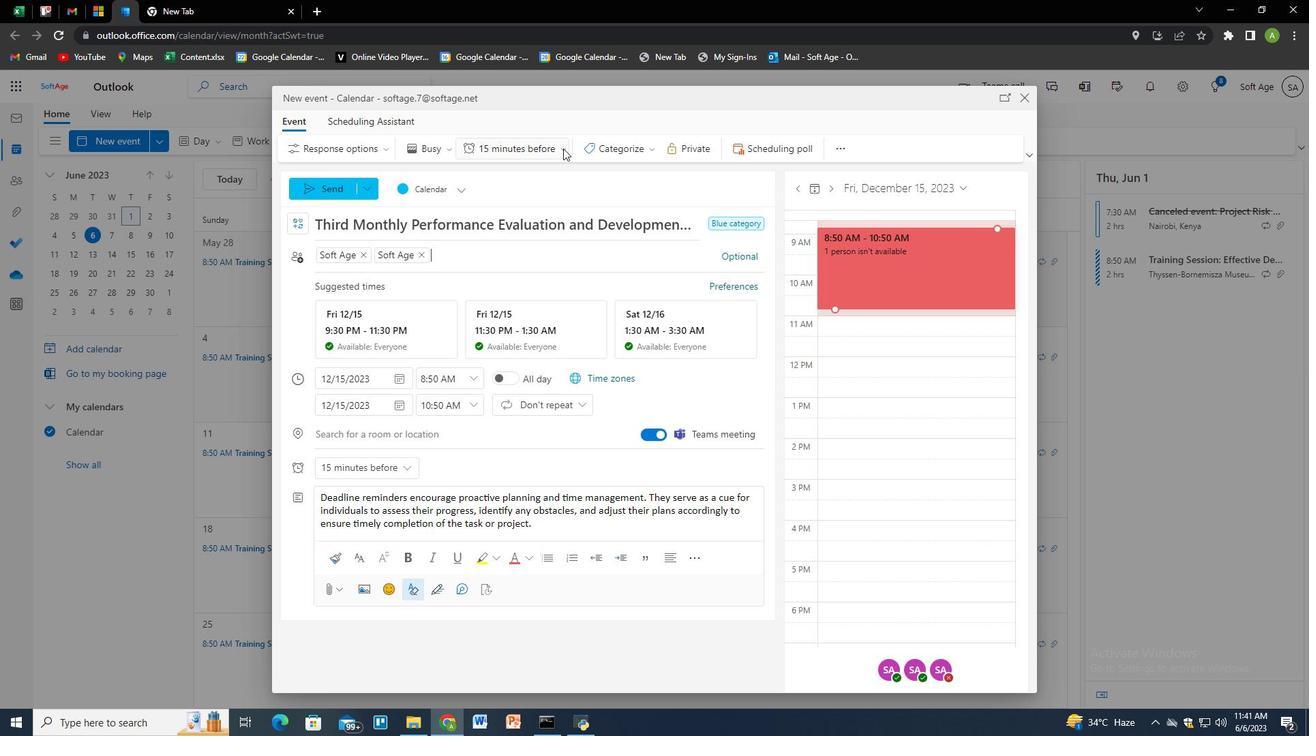 
Action: Mouse moved to (520, 300)
Screenshot: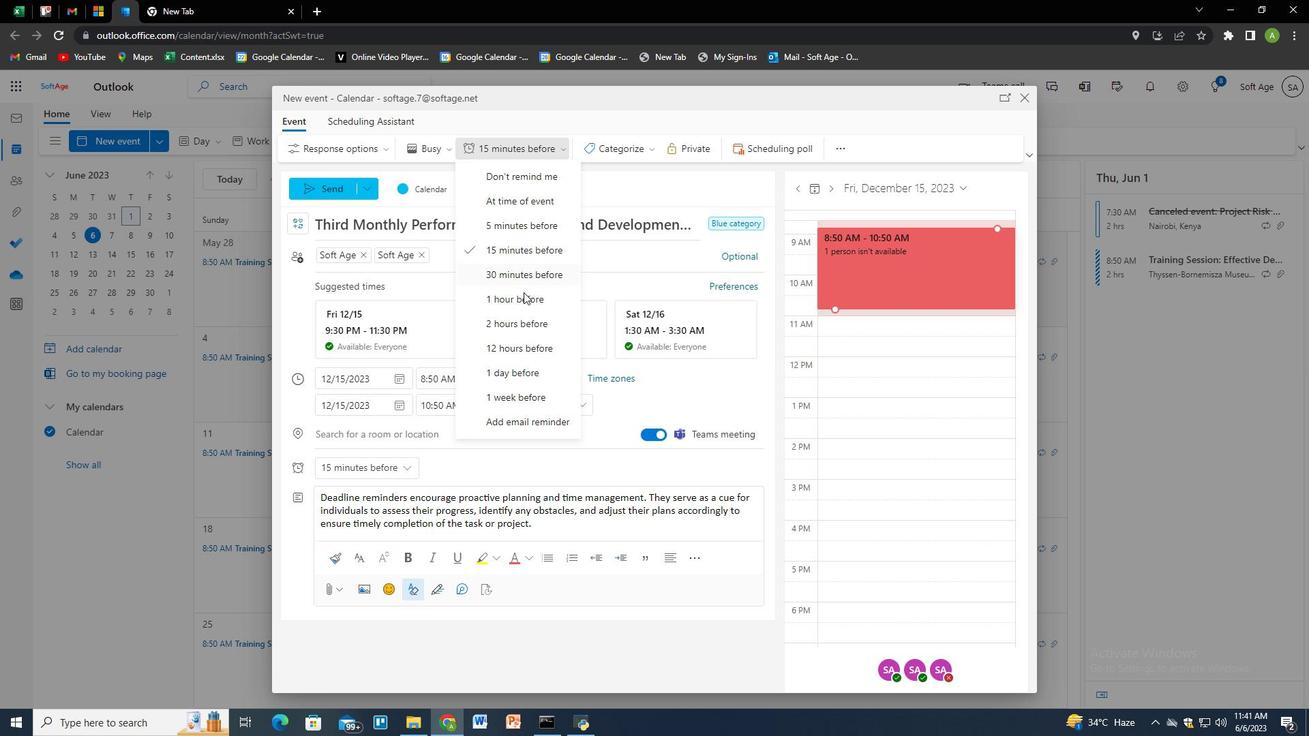 
Action: Mouse pressed left at (520, 300)
Screenshot: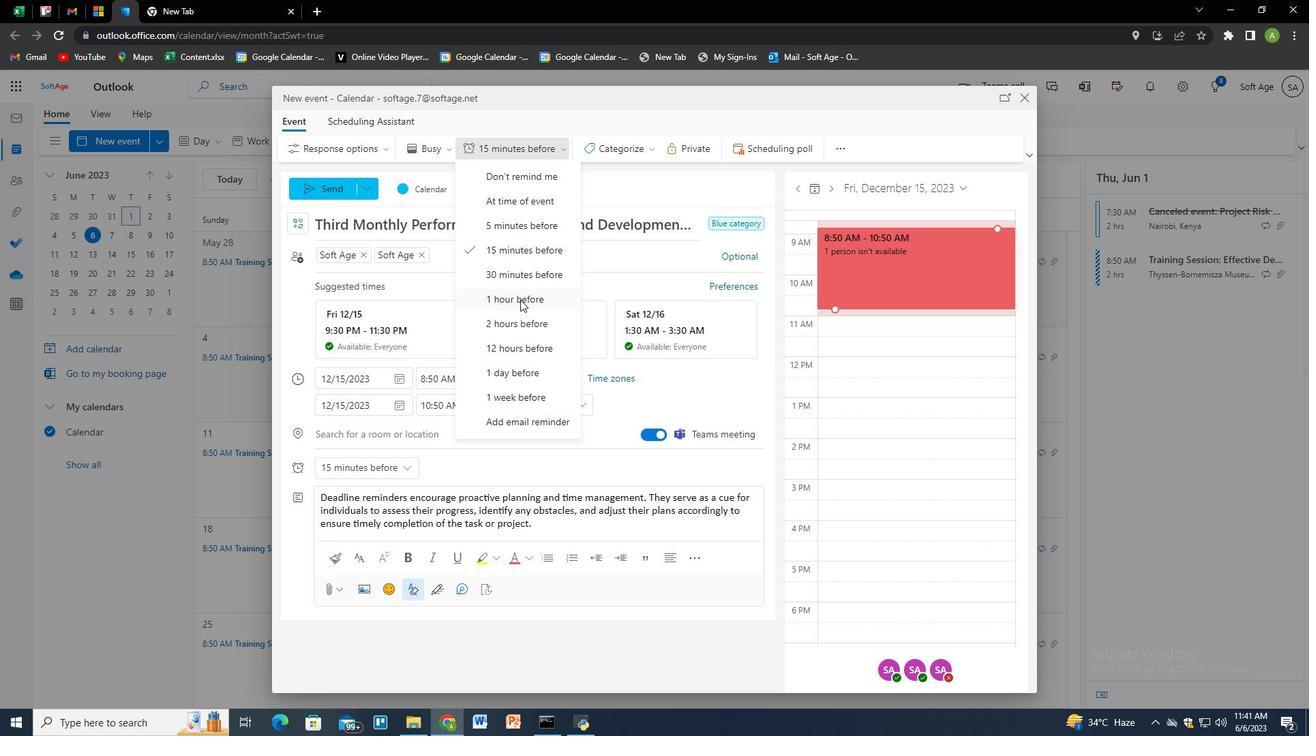 
Action: Mouse moved to (471, 246)
Screenshot: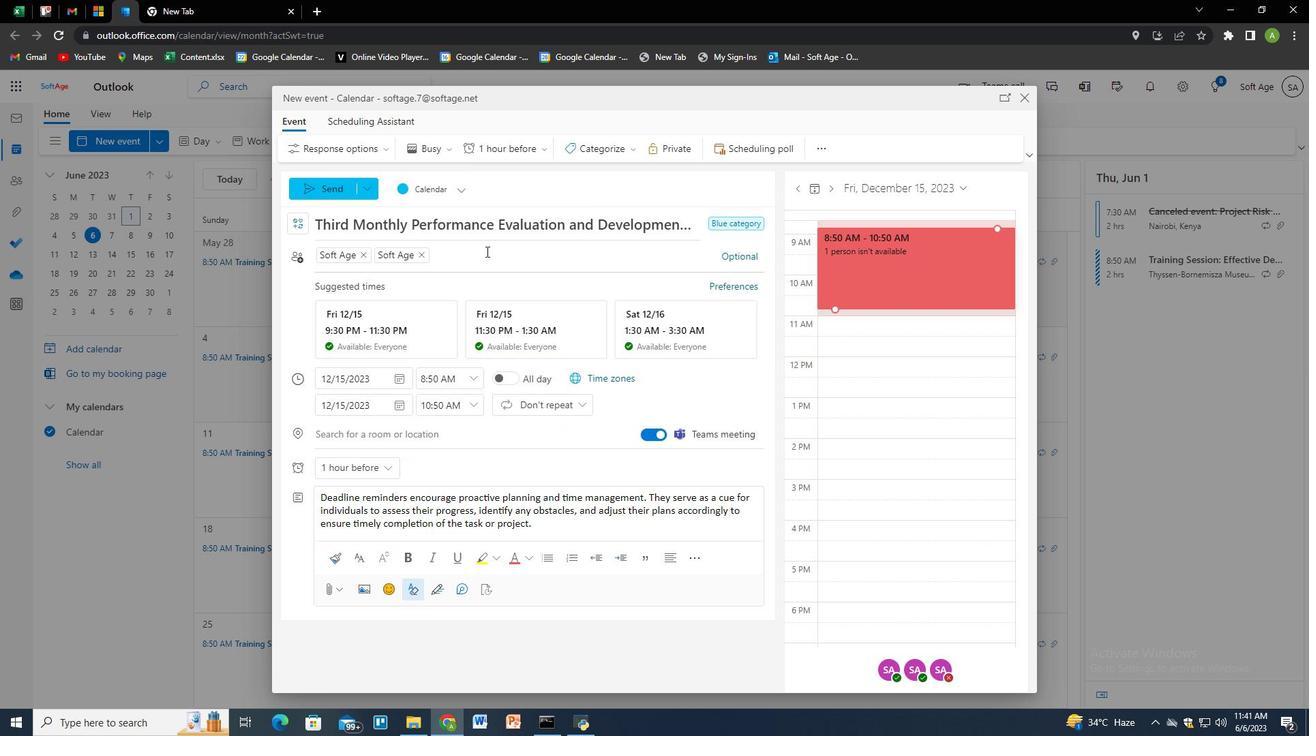 
Action: Mouse pressed left at (471, 246)
Screenshot: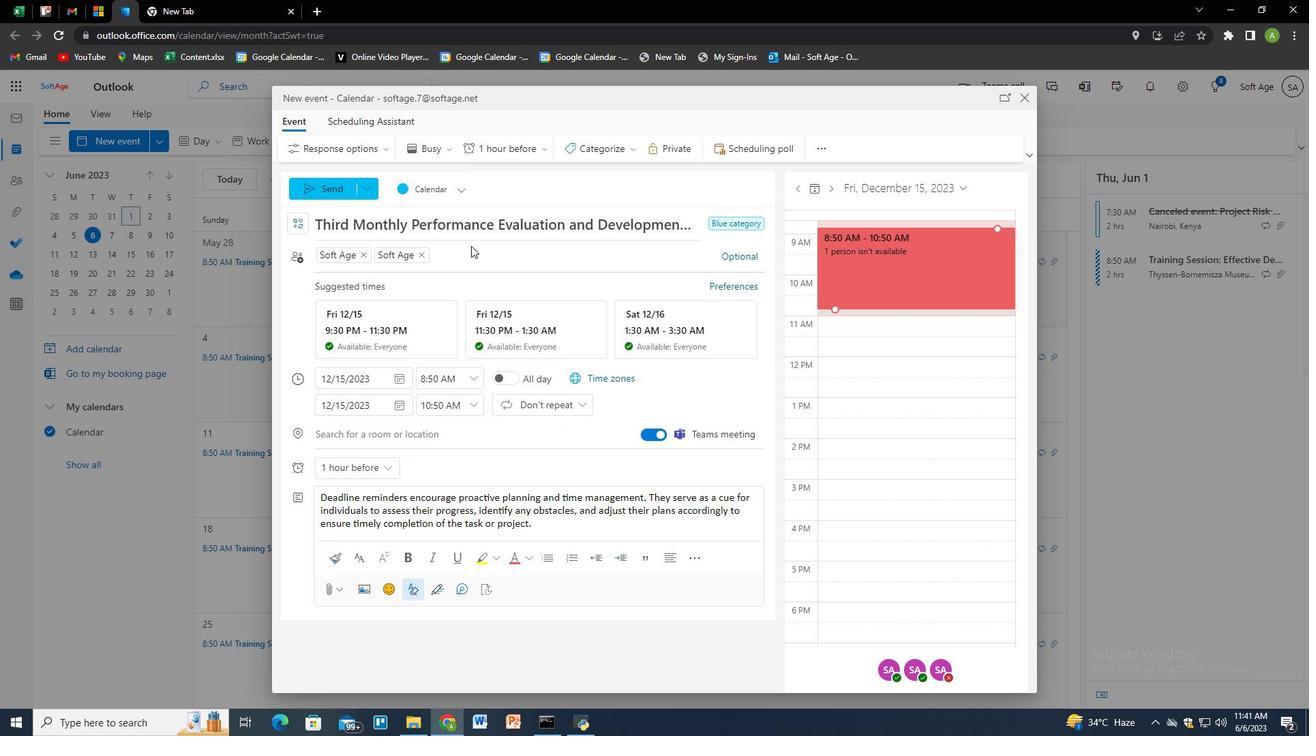 
Action: Mouse moved to (326, 184)
Screenshot: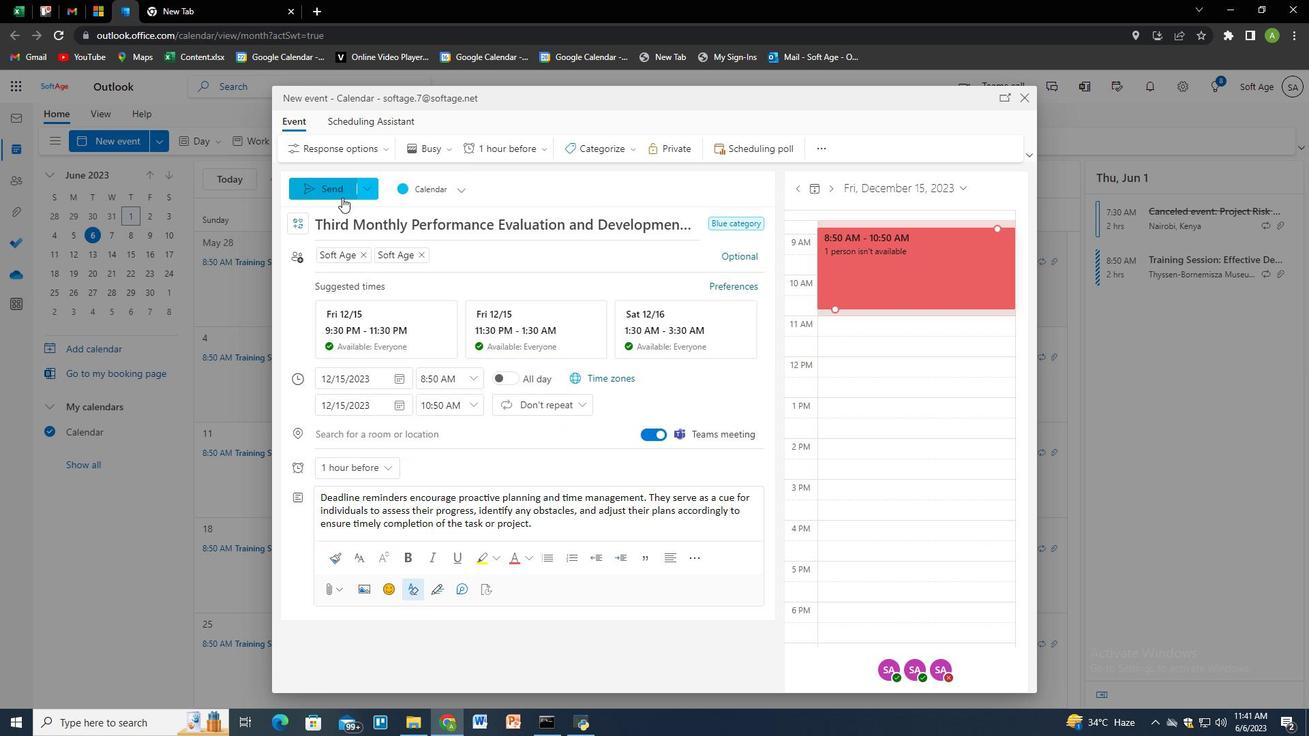 
Action: Mouse pressed left at (326, 184)
Screenshot: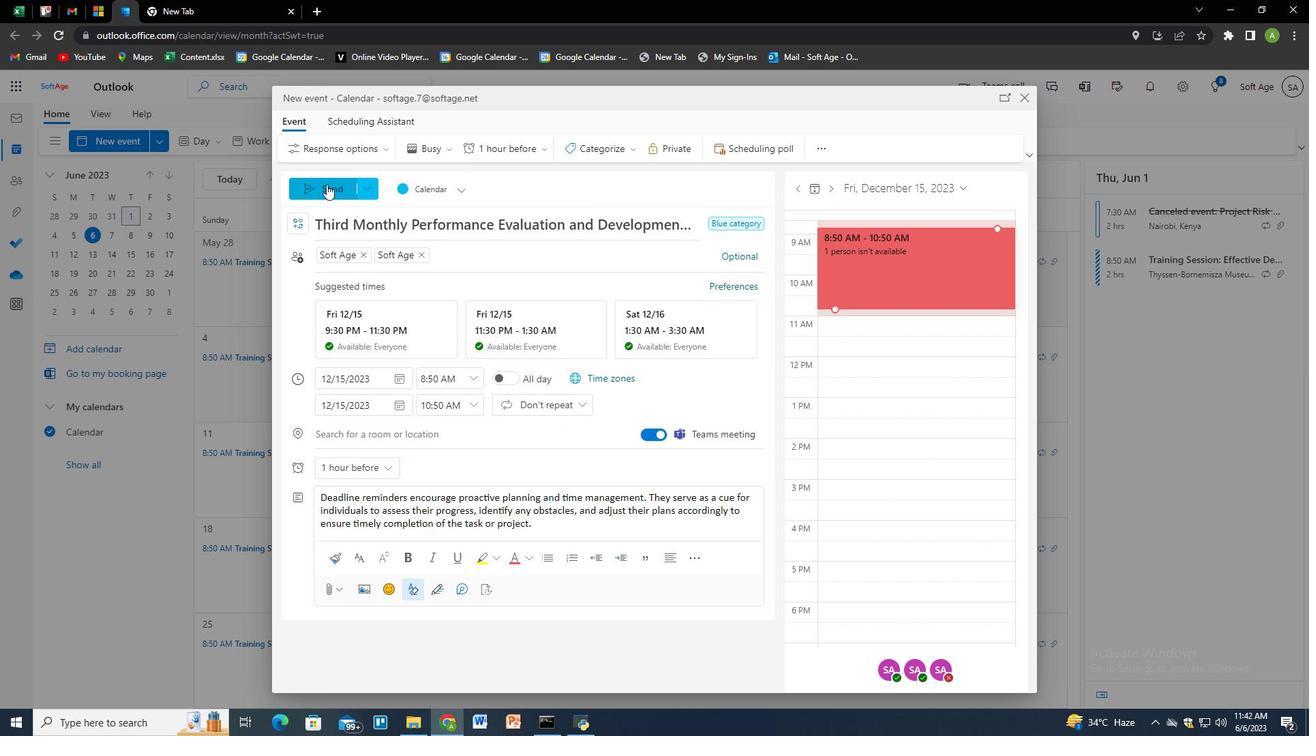 
Action: Mouse moved to (500, 355)
Screenshot: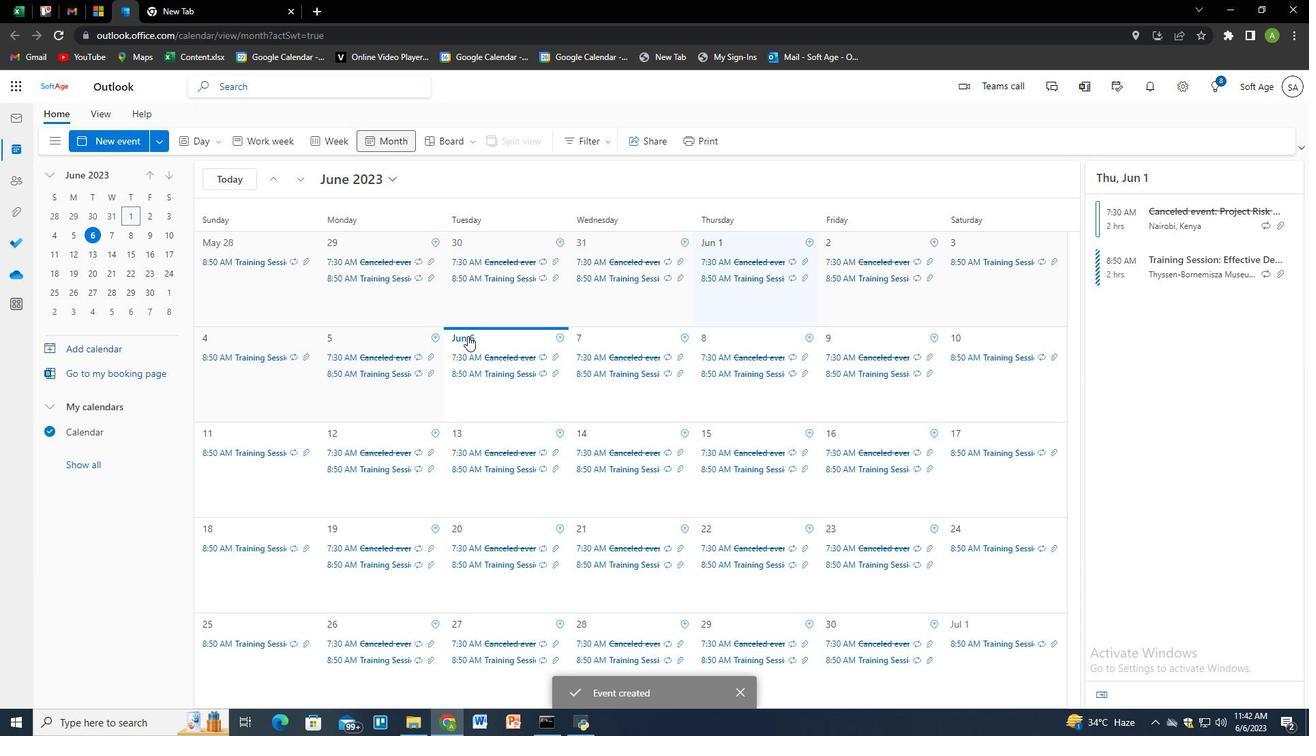 
